 Task: Add Attachment from computer to Card Card0000000053 in Board Board0000000014 in Workspace WS0000000005 in Trello. Add Cover Purple to Card Card0000000053 in Board Board0000000014 in Workspace WS0000000005 in Trello. Add "Move Card To …" Button titled Button0000000053 to "top" of the list "To Do" to Card Card0000000053 in Board Board0000000014 in Workspace WS0000000005 in Trello. Add Description DS0000000053 to Card Card0000000053 in Board Board0000000014 in Workspace WS0000000005 in Trello. Add Comment CM0000000053 to Card Card0000000053 in Board Board0000000014 in Workspace WS0000000005 in Trello
Action: Mouse moved to (115, 372)
Screenshot: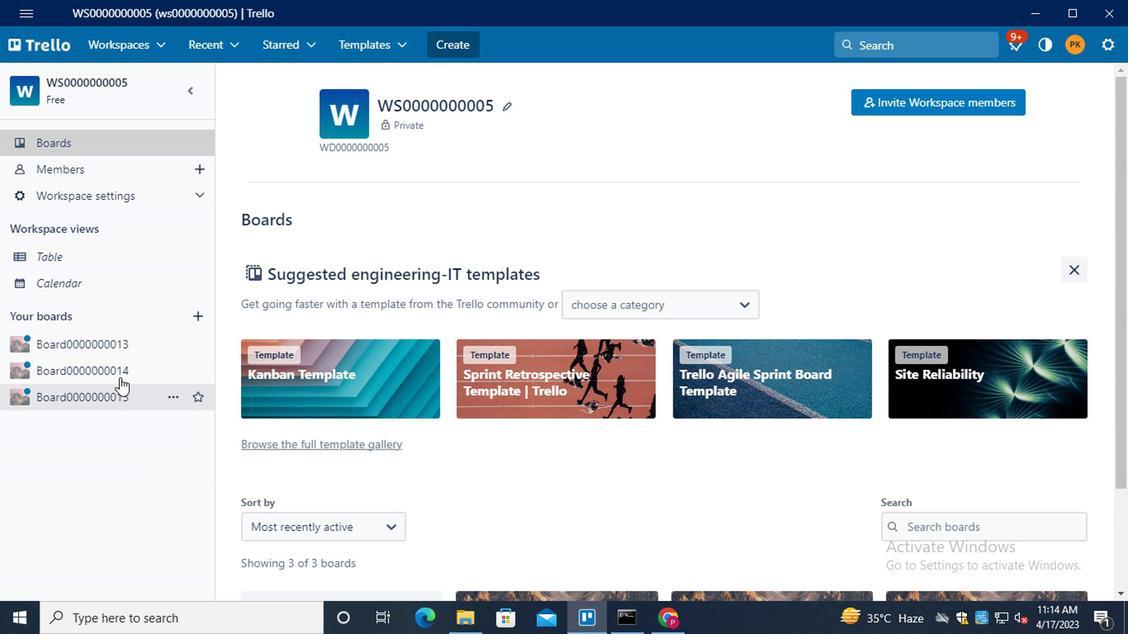 
Action: Mouse pressed left at (115, 372)
Screenshot: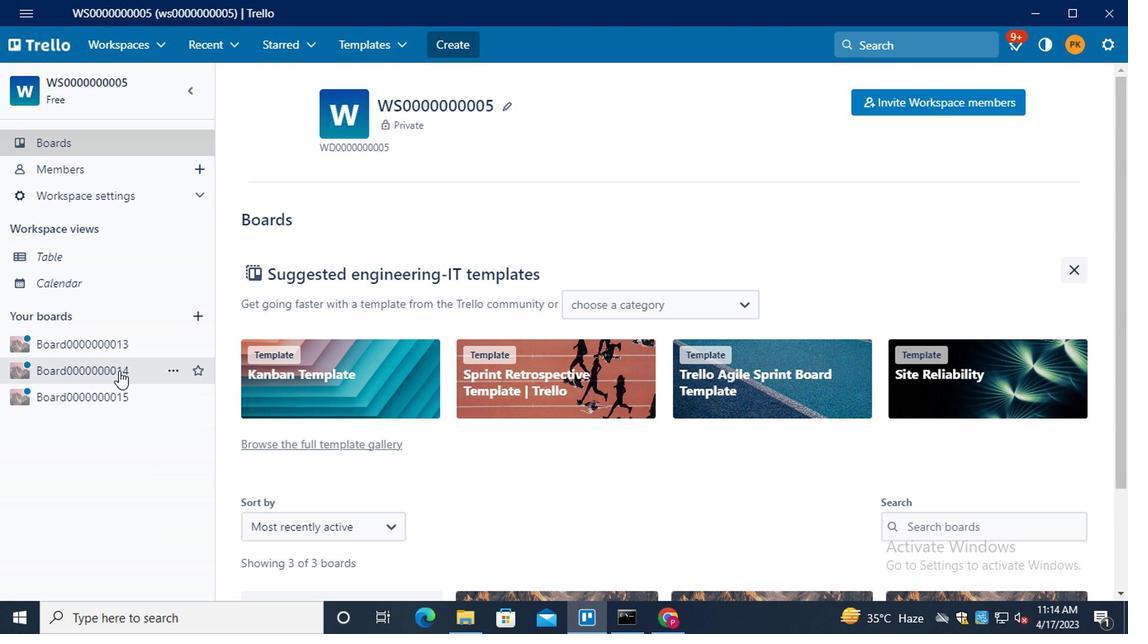 
Action: Mouse moved to (321, 175)
Screenshot: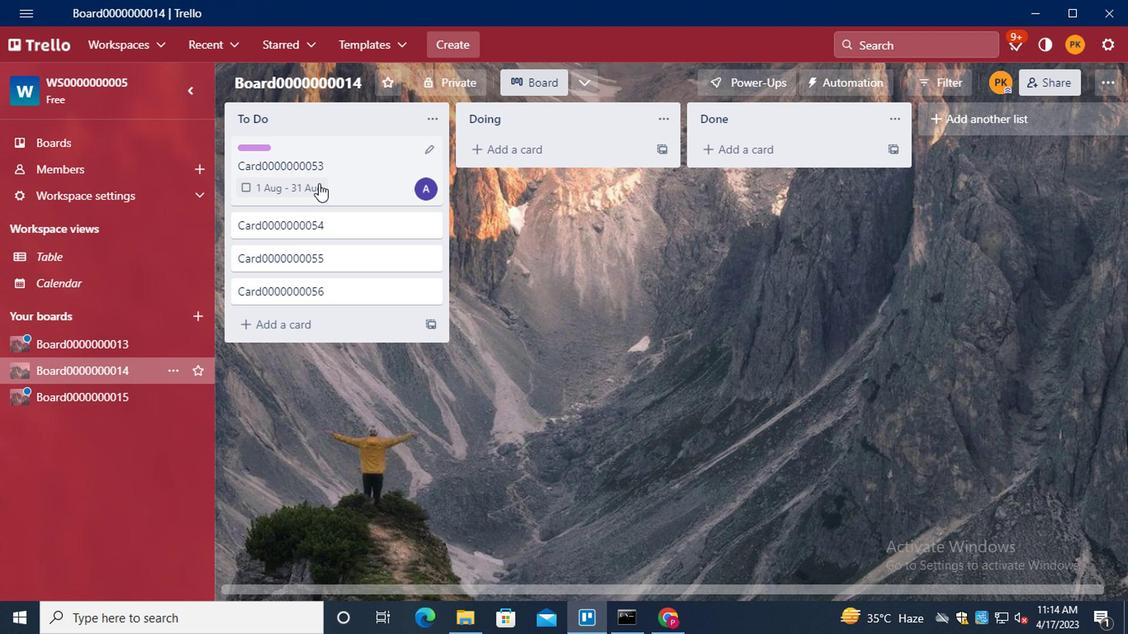 
Action: Mouse pressed left at (321, 175)
Screenshot: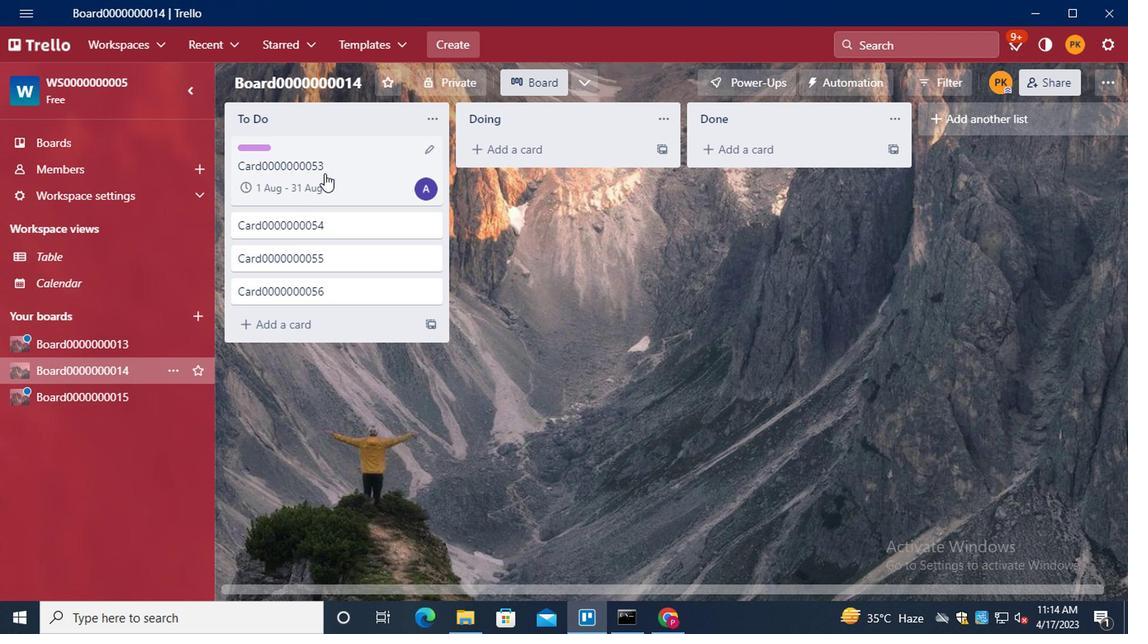 
Action: Mouse moved to (792, 292)
Screenshot: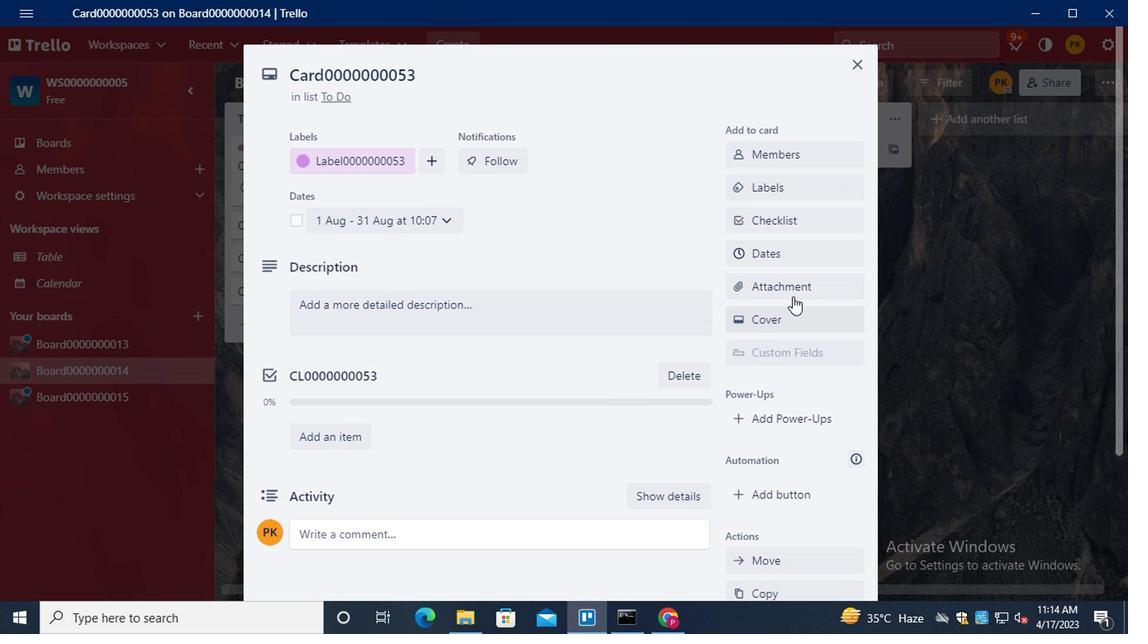 
Action: Mouse pressed left at (792, 292)
Screenshot: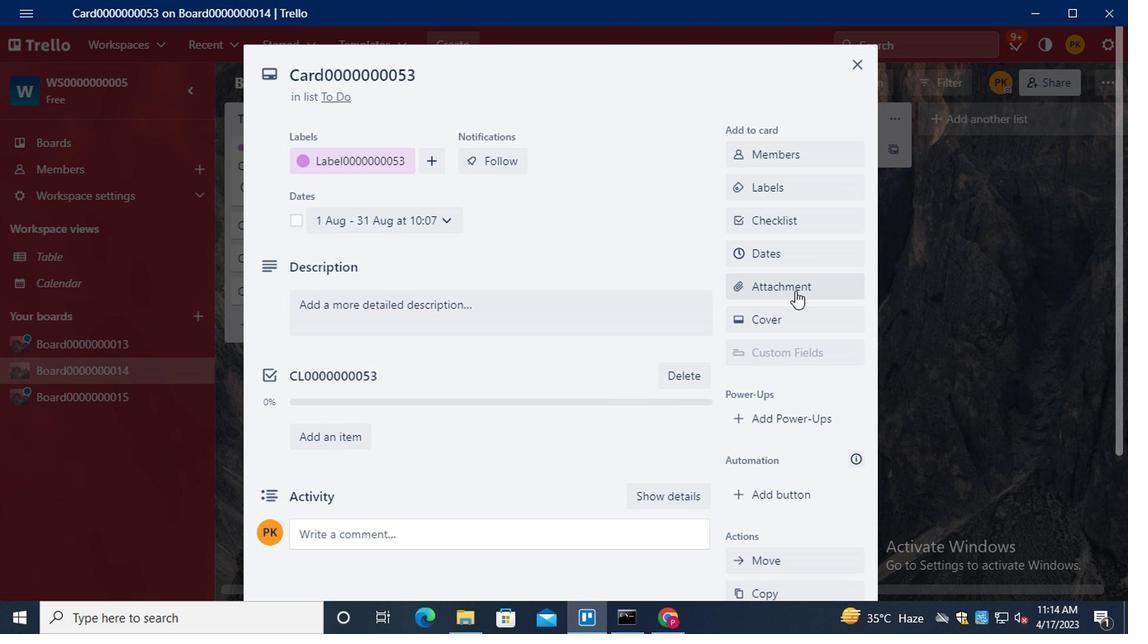 
Action: Mouse moved to (785, 149)
Screenshot: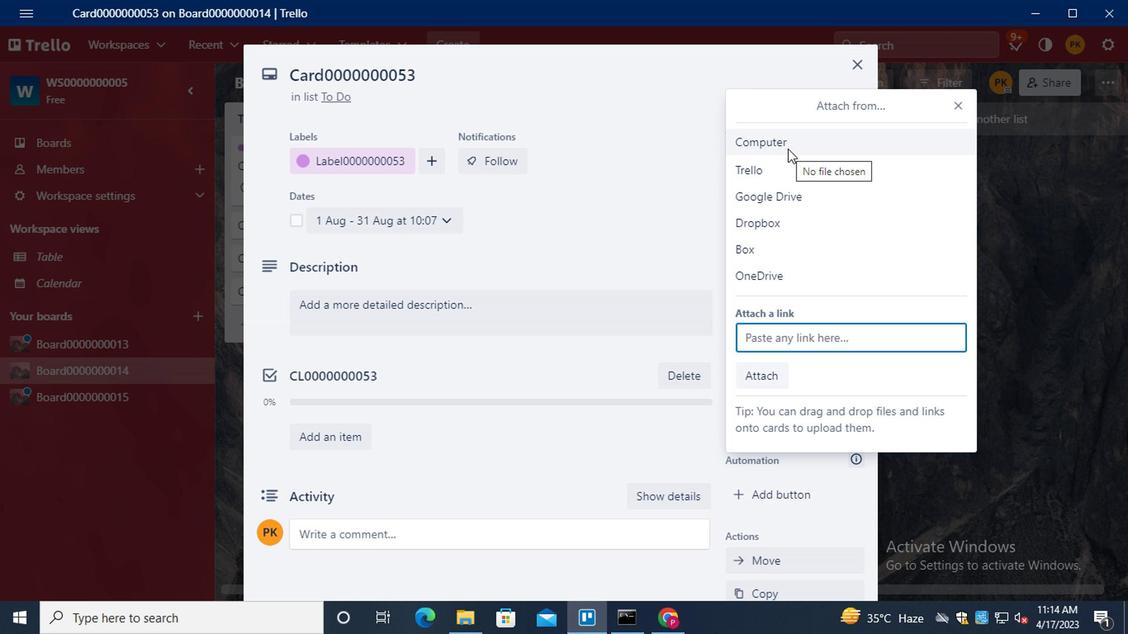 
Action: Mouse pressed left at (785, 149)
Screenshot: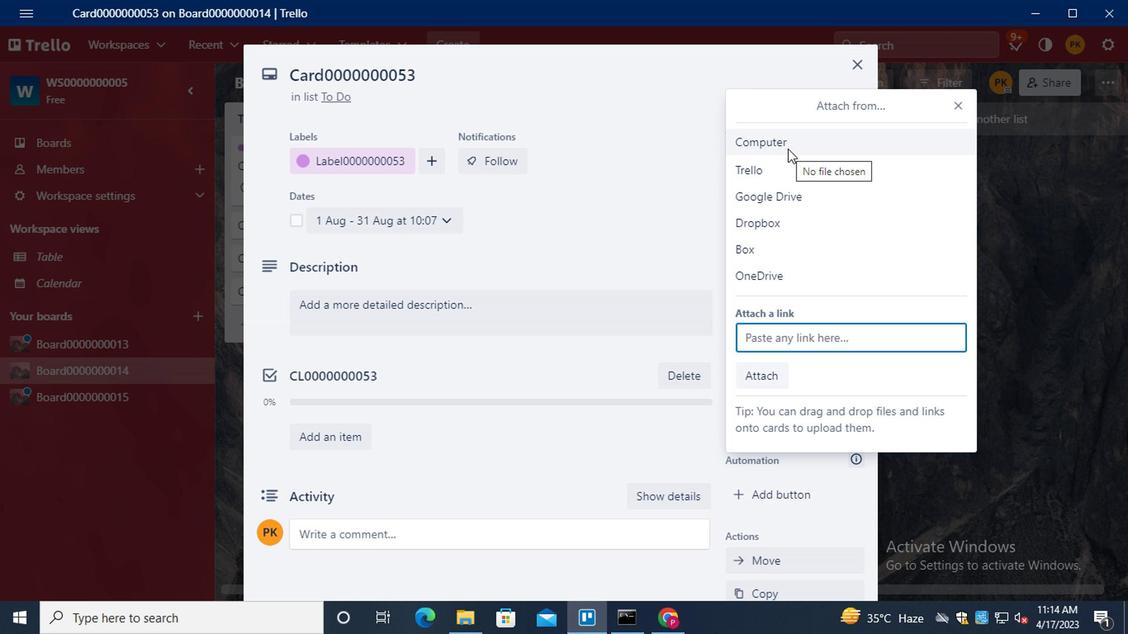 
Action: Mouse moved to (330, 130)
Screenshot: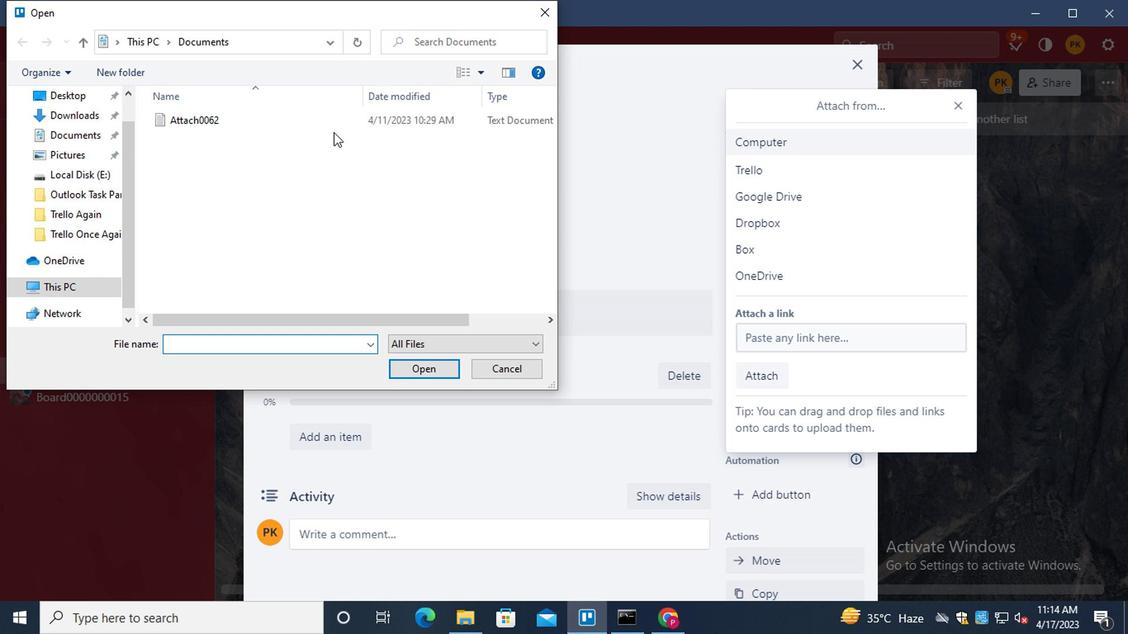 
Action: Mouse pressed left at (330, 130)
Screenshot: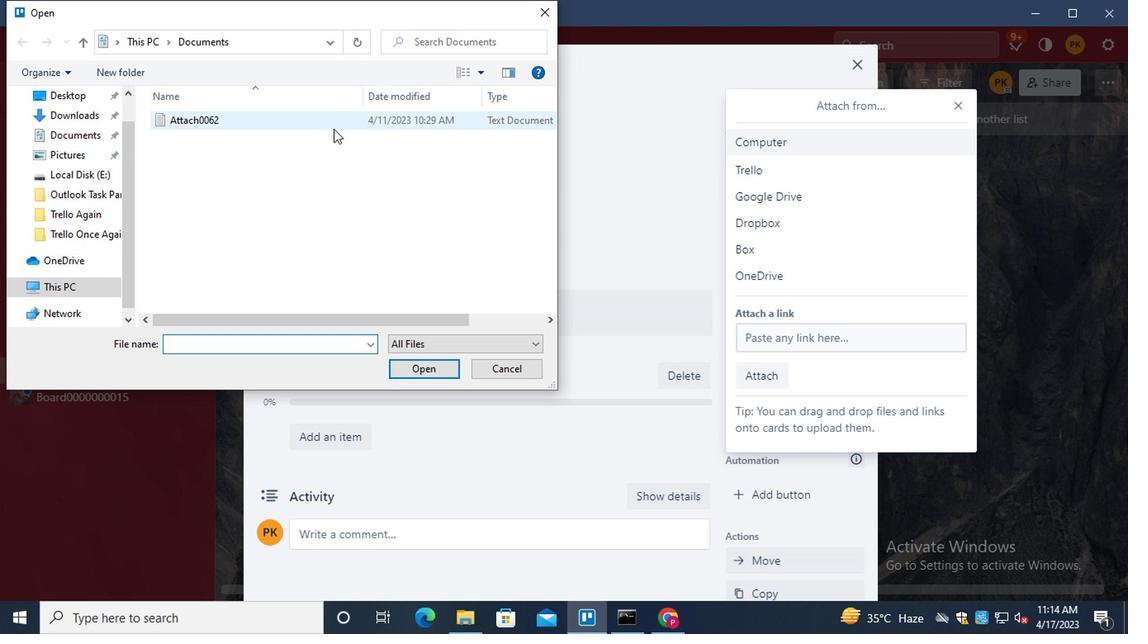 
Action: Mouse moved to (406, 374)
Screenshot: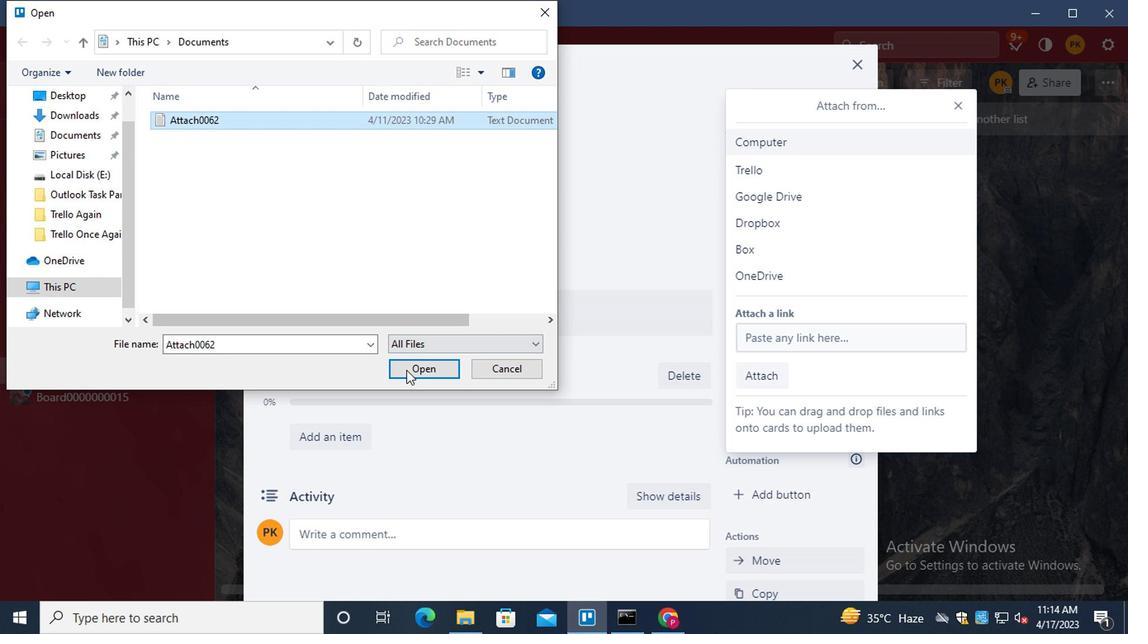 
Action: Mouse pressed left at (406, 374)
Screenshot: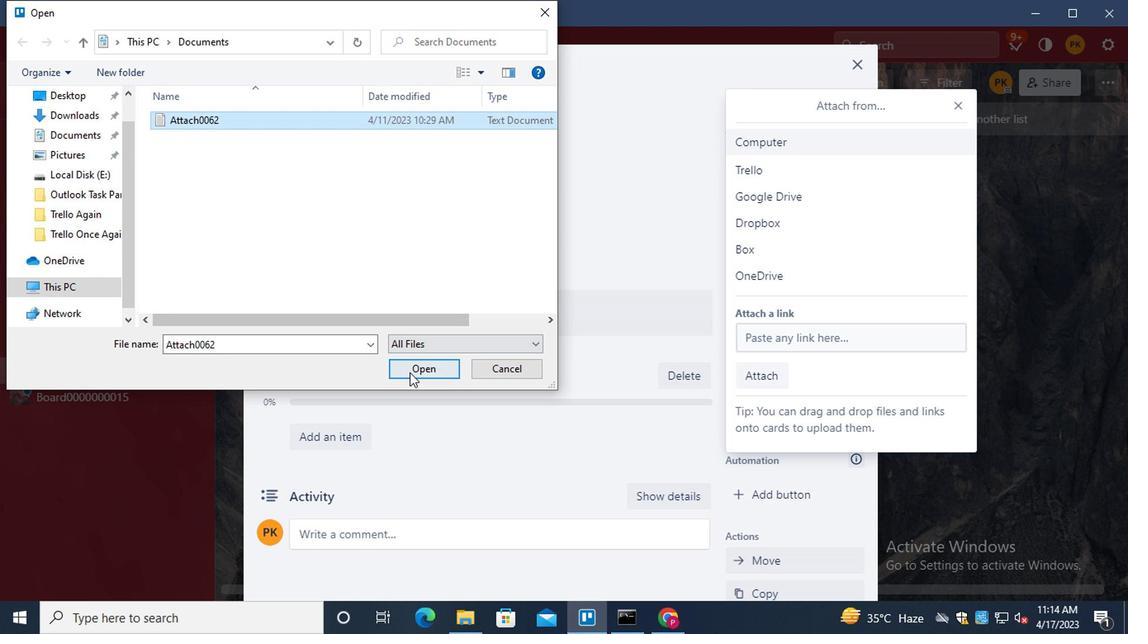 
Action: Mouse moved to (782, 317)
Screenshot: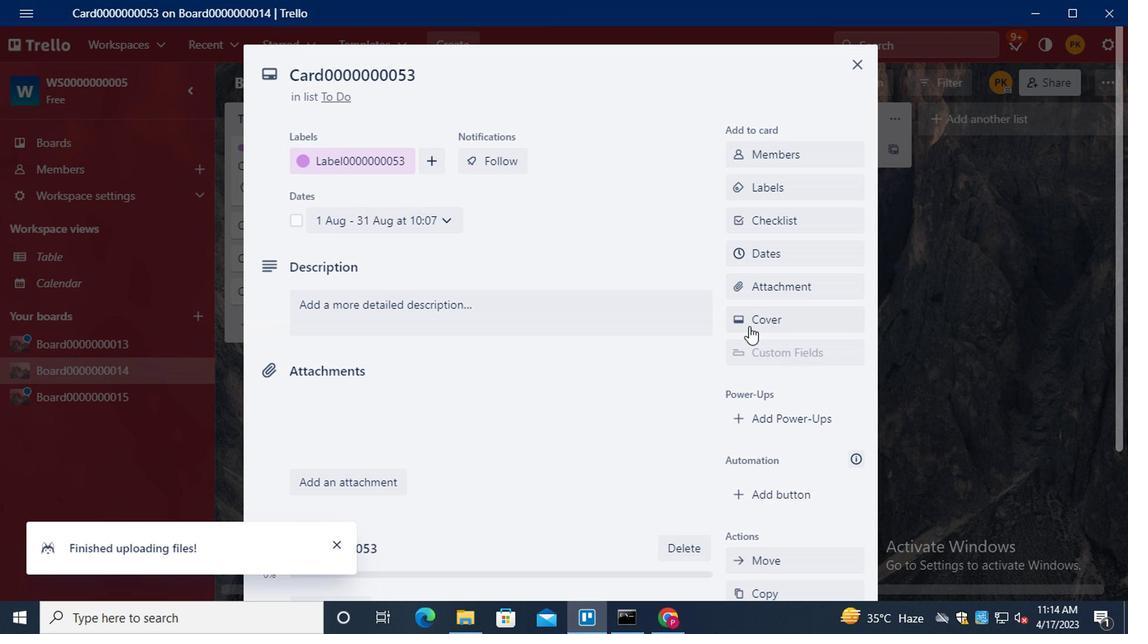 
Action: Mouse pressed left at (782, 317)
Screenshot: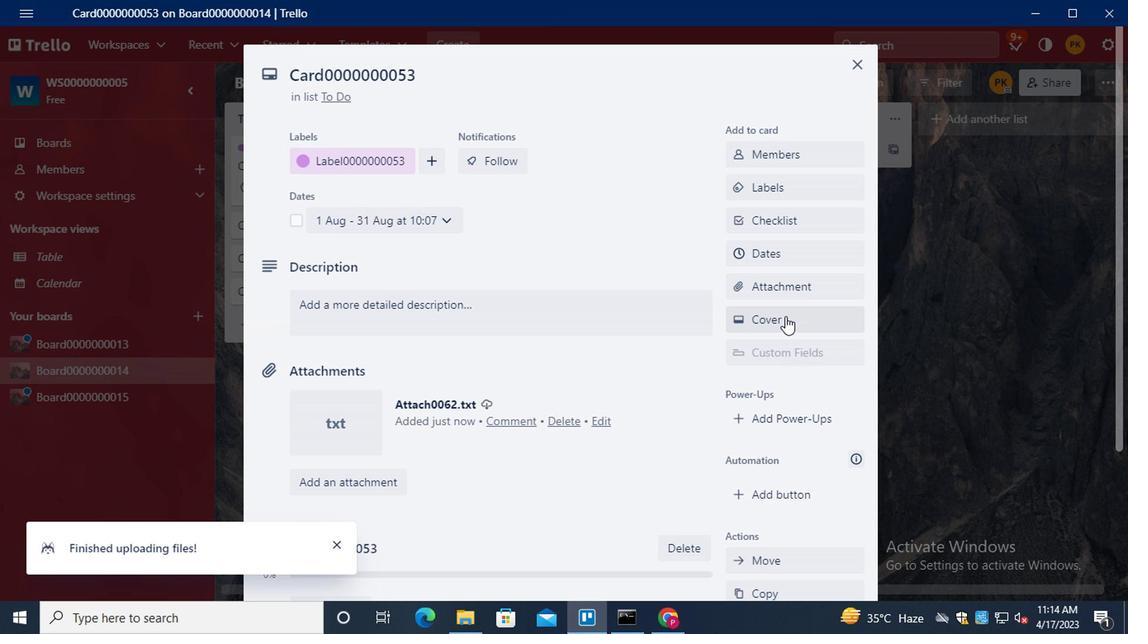 
Action: Mouse moved to (936, 274)
Screenshot: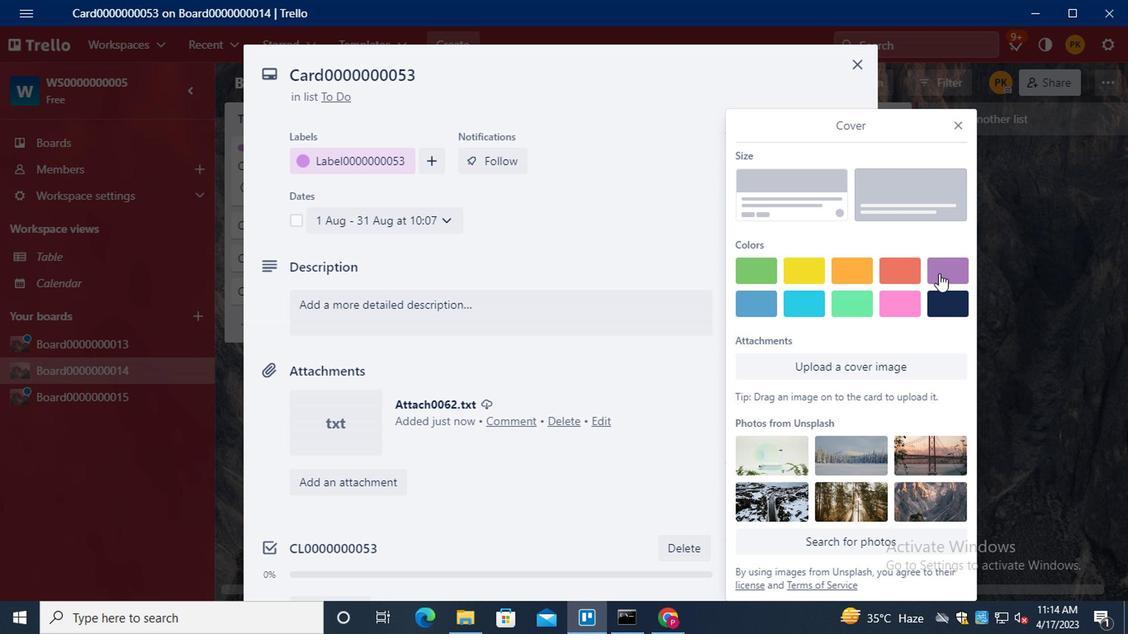 
Action: Mouse pressed left at (936, 274)
Screenshot: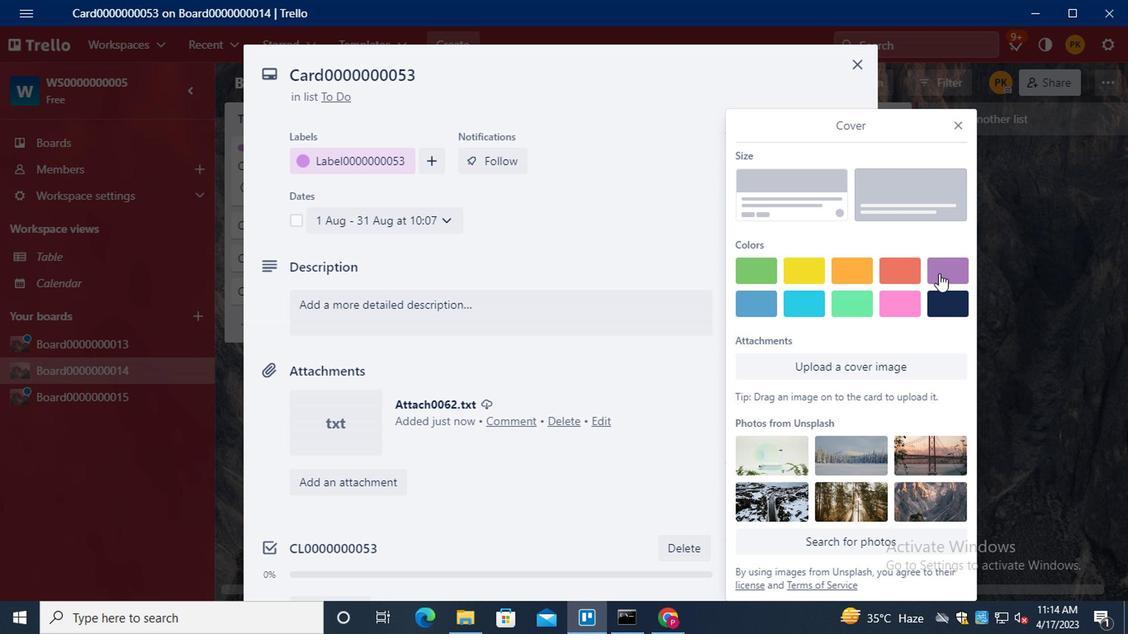 
Action: Mouse moved to (953, 92)
Screenshot: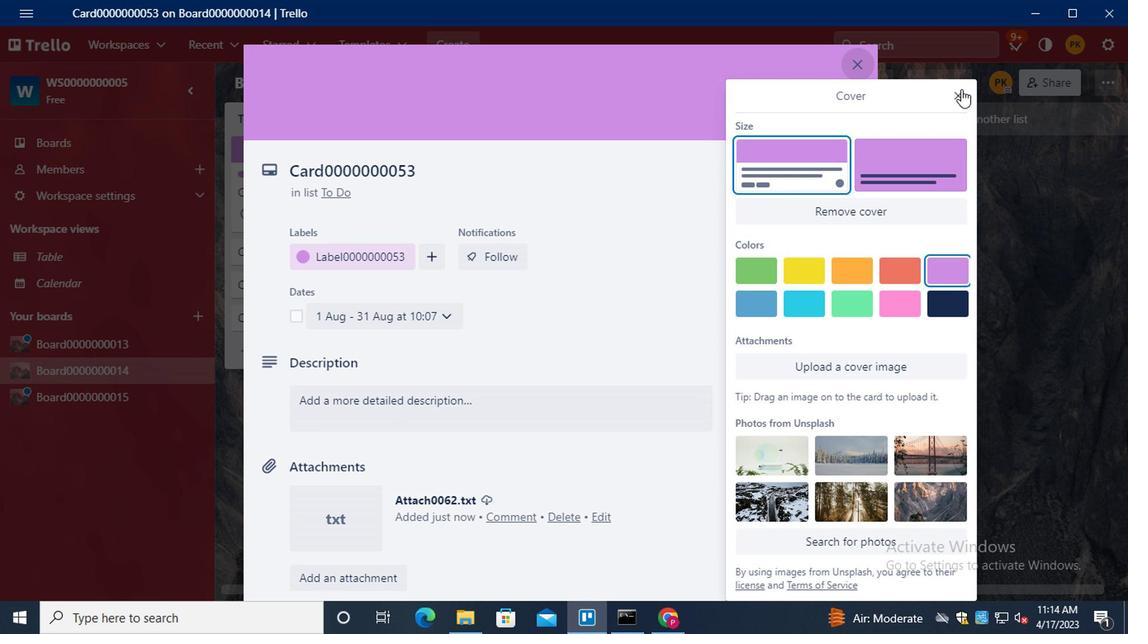 
Action: Mouse pressed left at (953, 92)
Screenshot: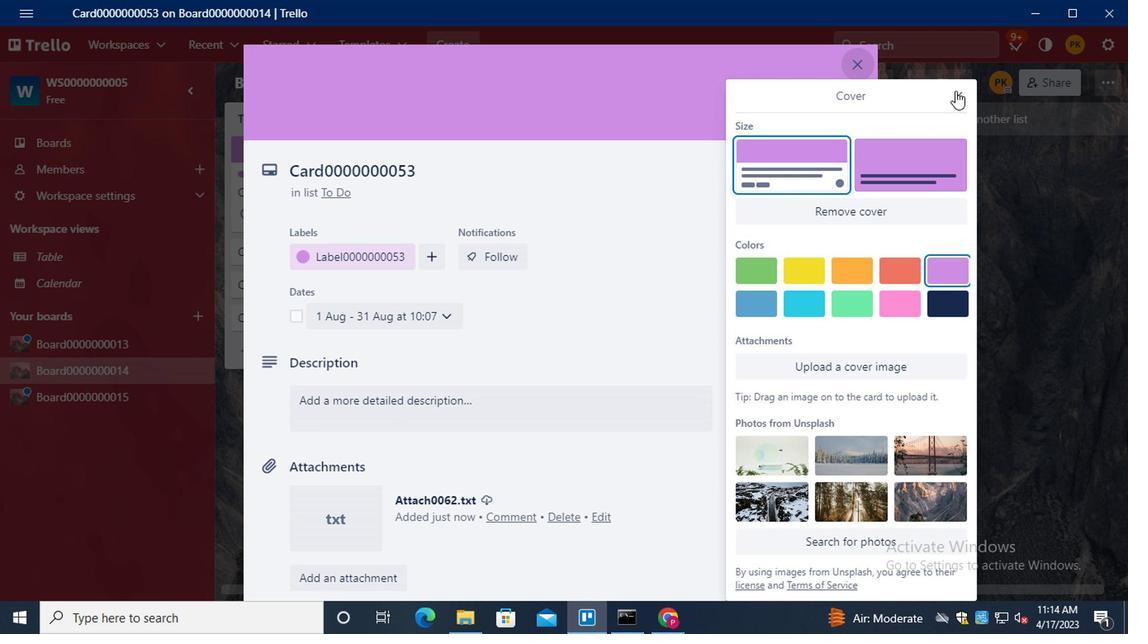 
Action: Mouse moved to (772, 371)
Screenshot: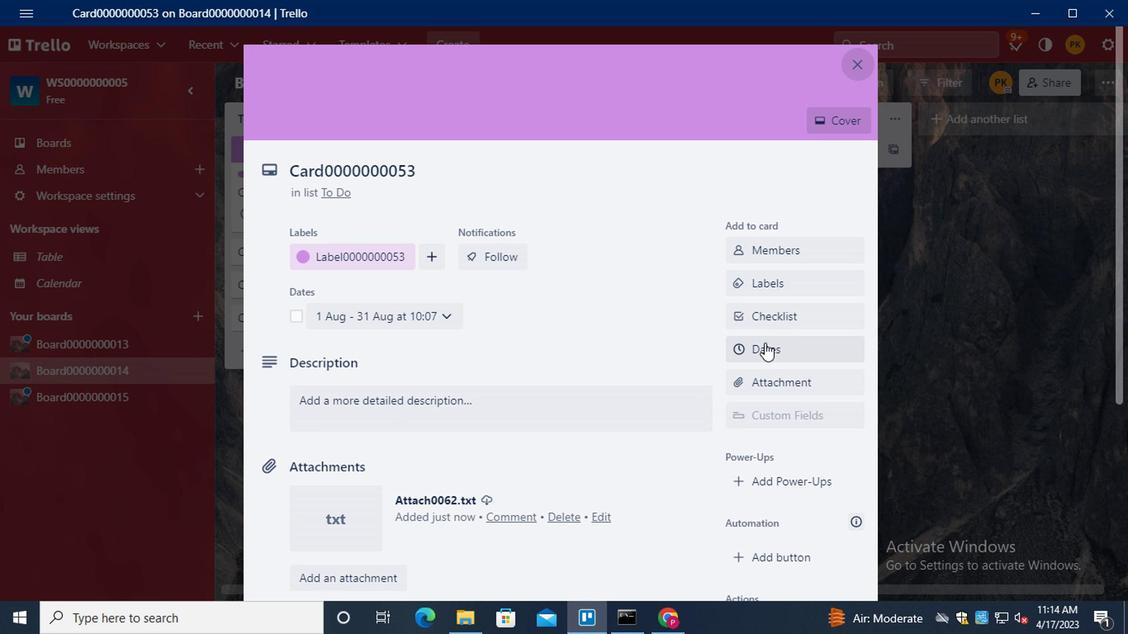 
Action: Mouse scrolled (772, 371) with delta (0, 0)
Screenshot: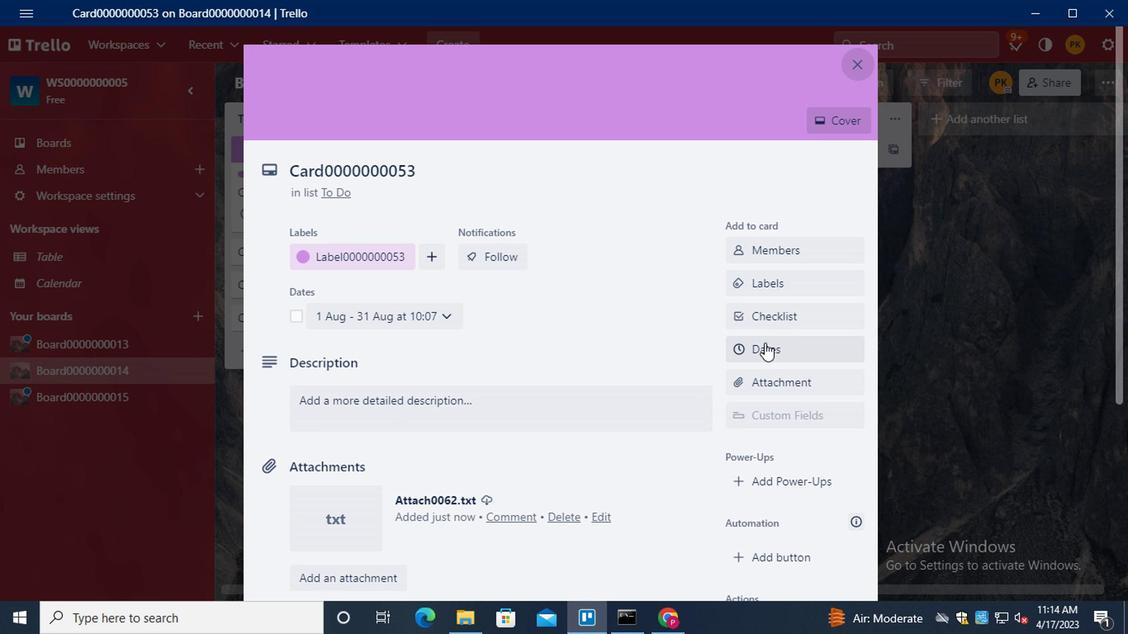 
Action: Mouse moved to (775, 378)
Screenshot: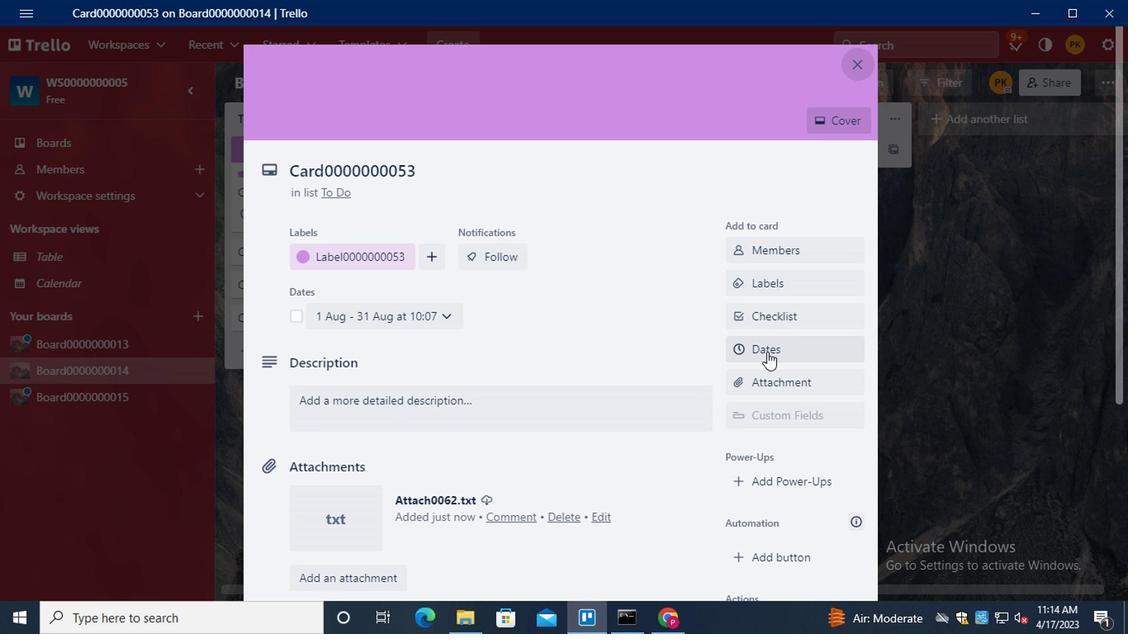 
Action: Mouse scrolled (775, 377) with delta (0, 0)
Screenshot: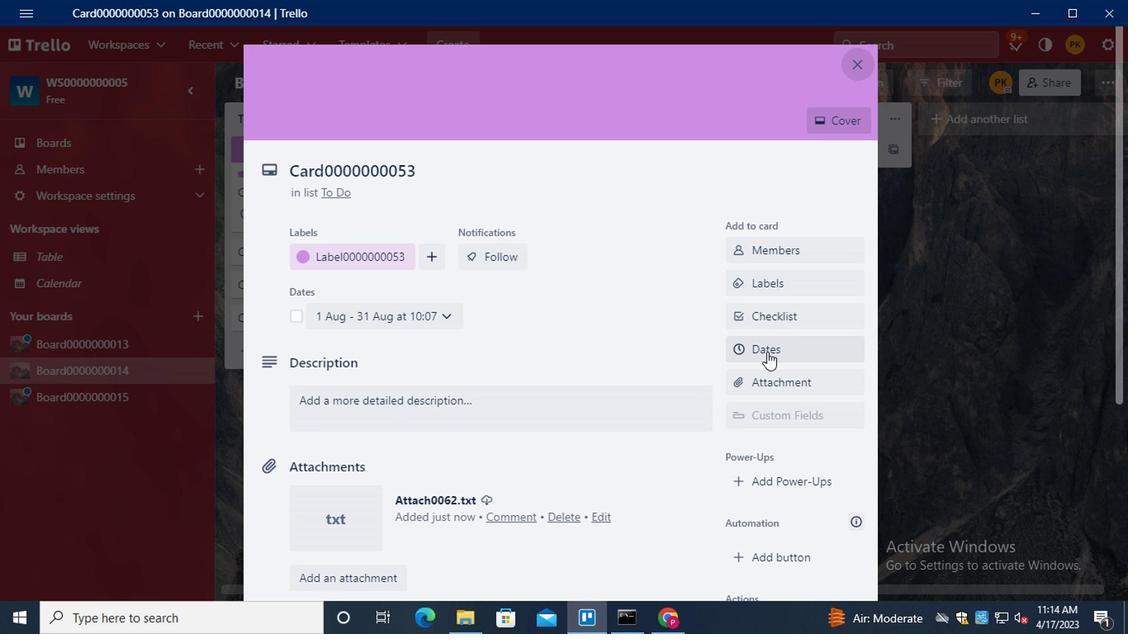 
Action: Mouse scrolled (775, 377) with delta (0, 0)
Screenshot: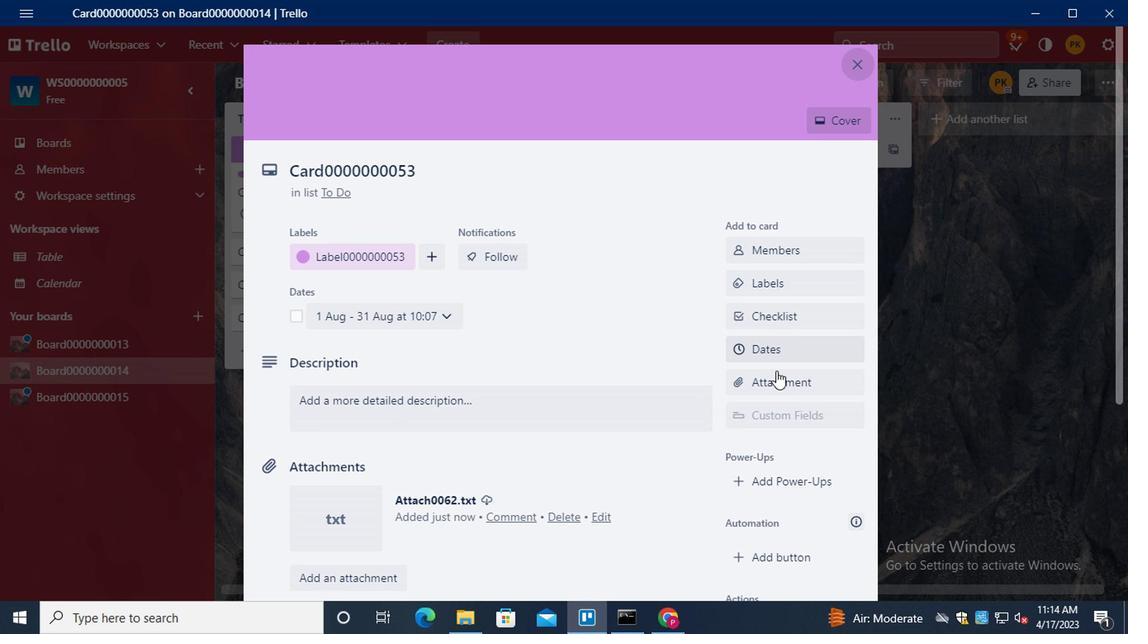 
Action: Mouse moved to (802, 321)
Screenshot: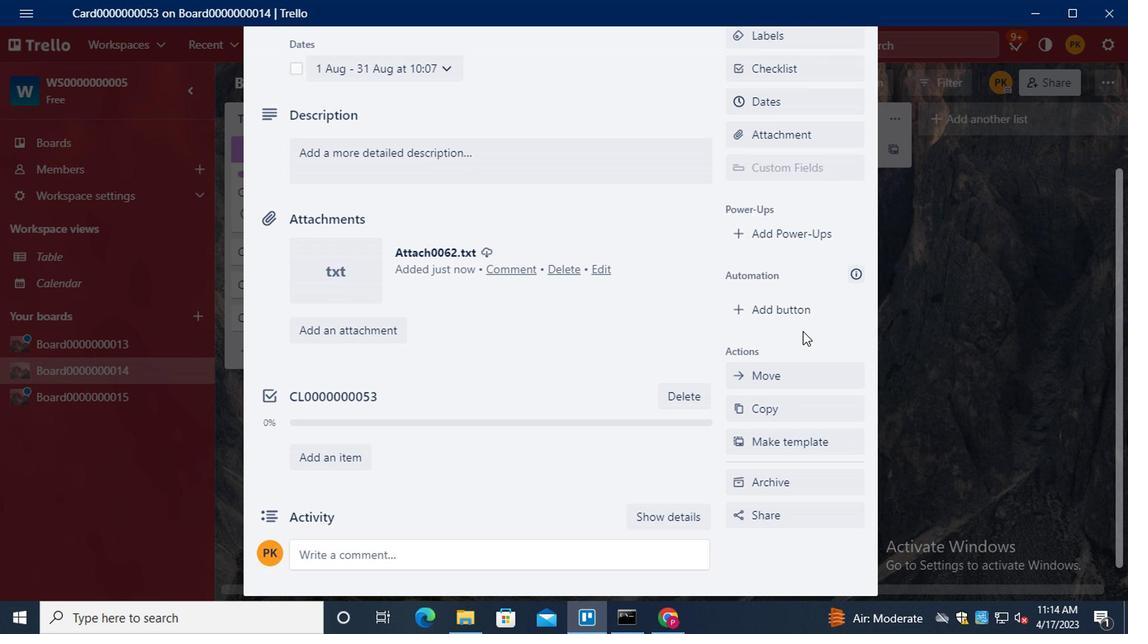
Action: Mouse pressed left at (802, 321)
Screenshot: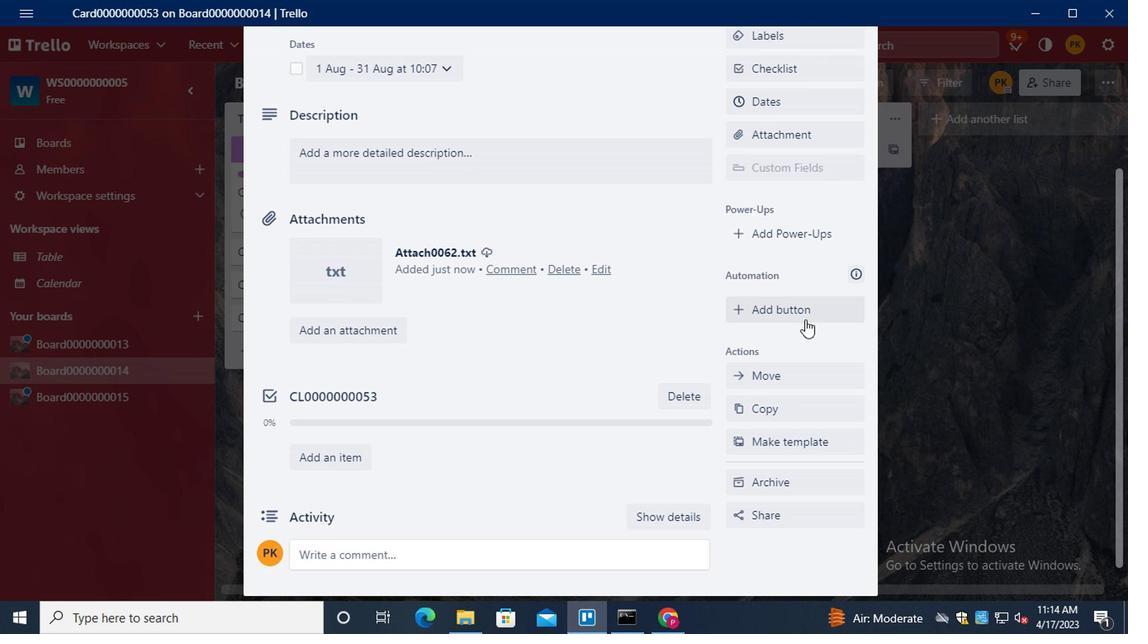 
Action: Mouse moved to (830, 162)
Screenshot: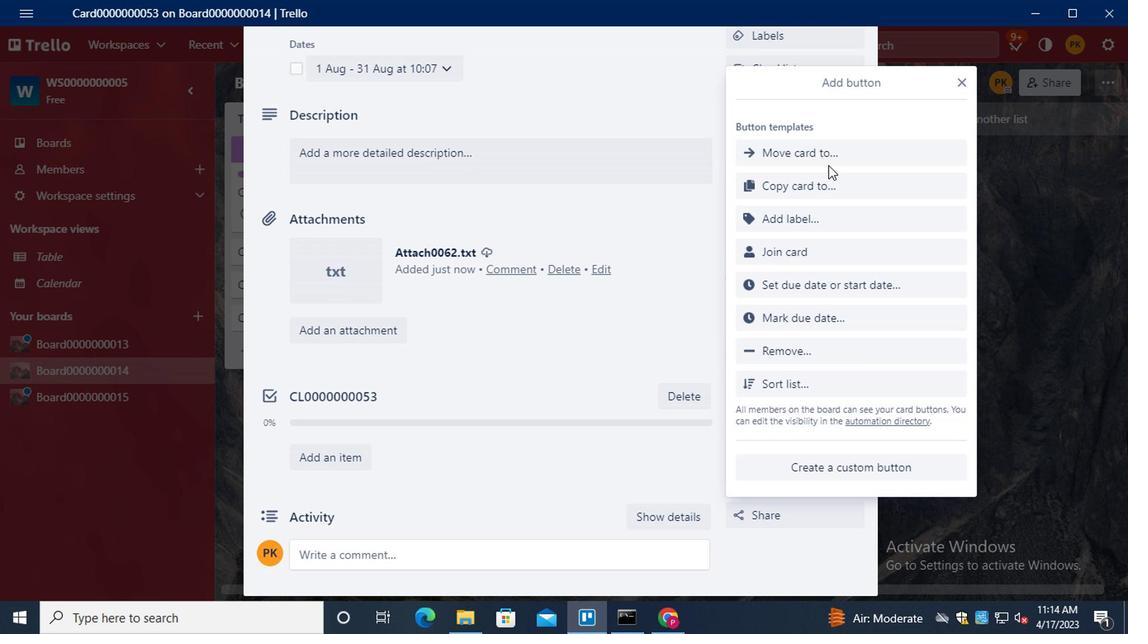 
Action: Mouse pressed left at (830, 162)
Screenshot: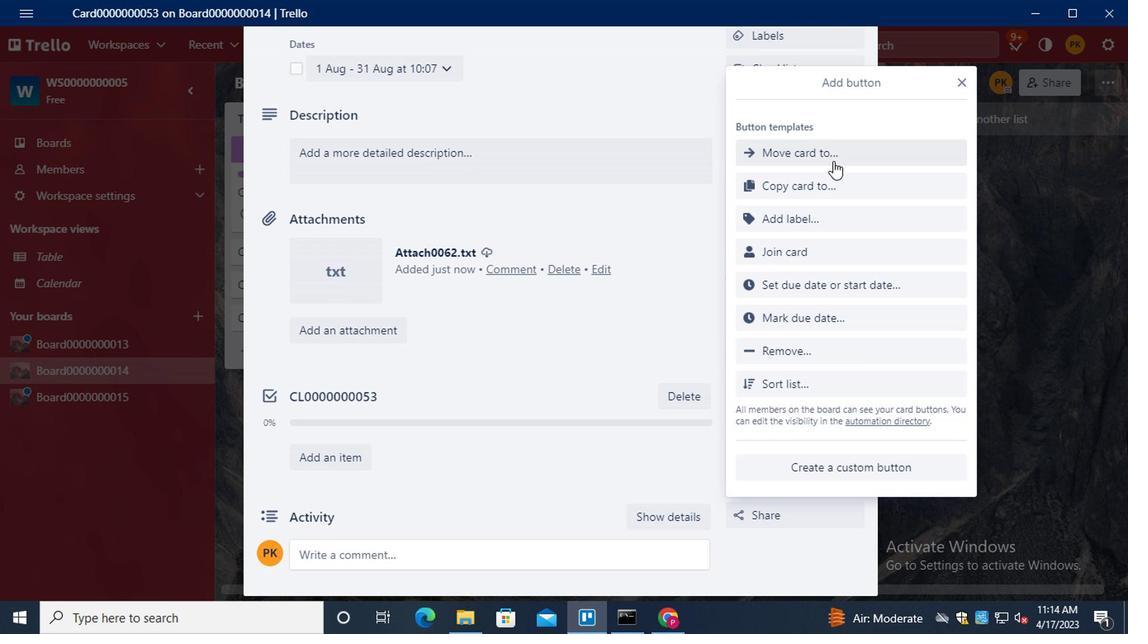 
Action: Mouse moved to (830, 162)
Screenshot: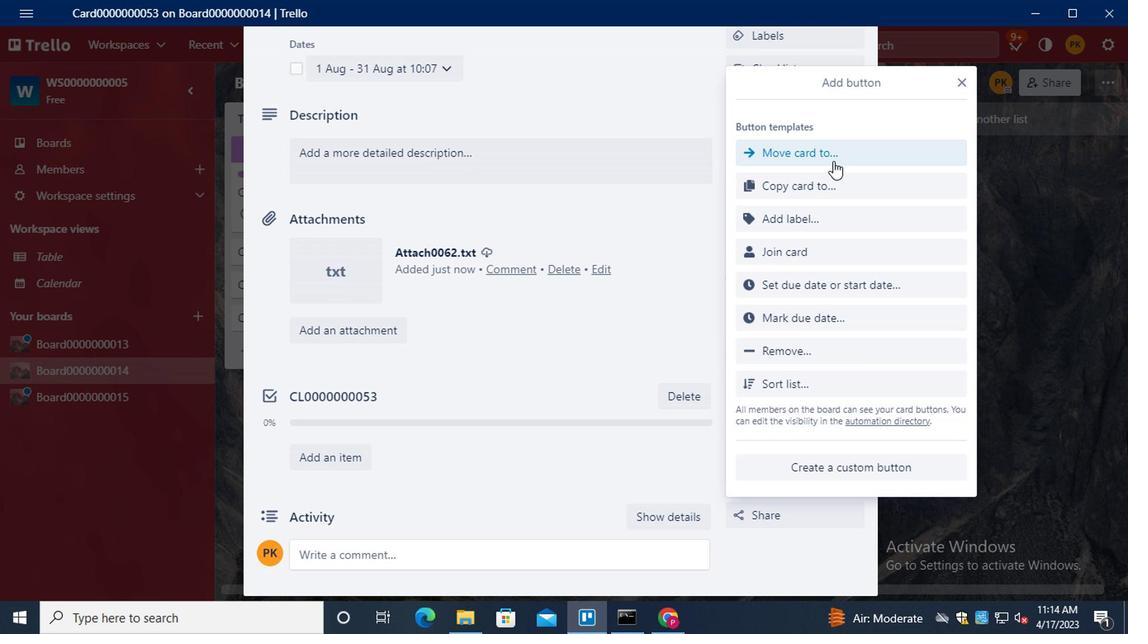
Action: Key pressed <Key.shift>BUTTON0000000053
Screenshot: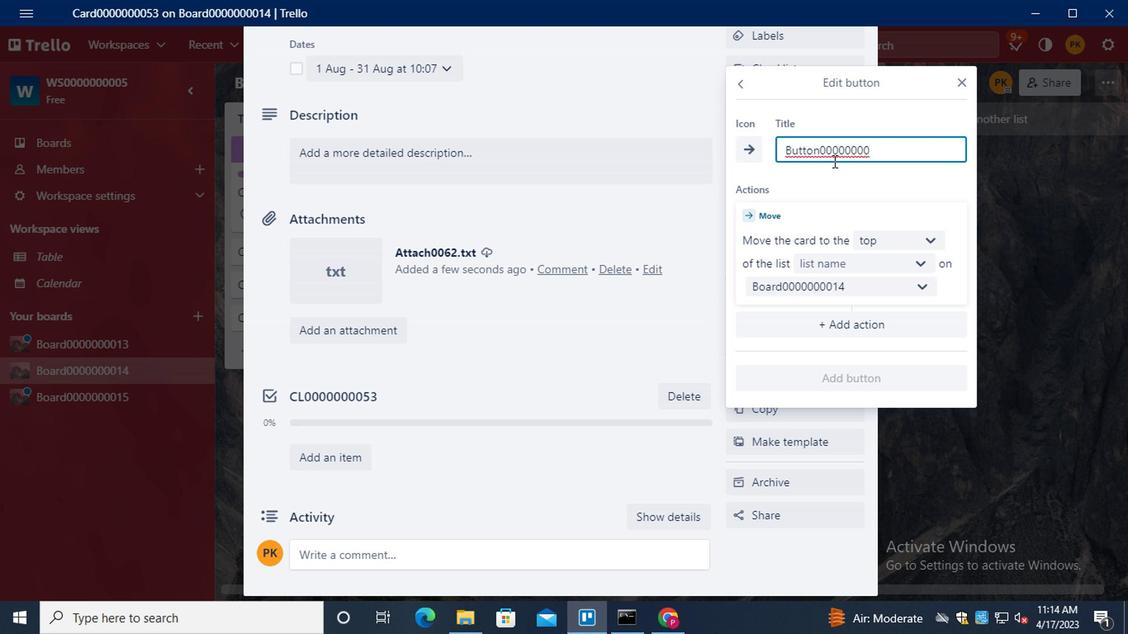 
Action: Mouse moved to (858, 266)
Screenshot: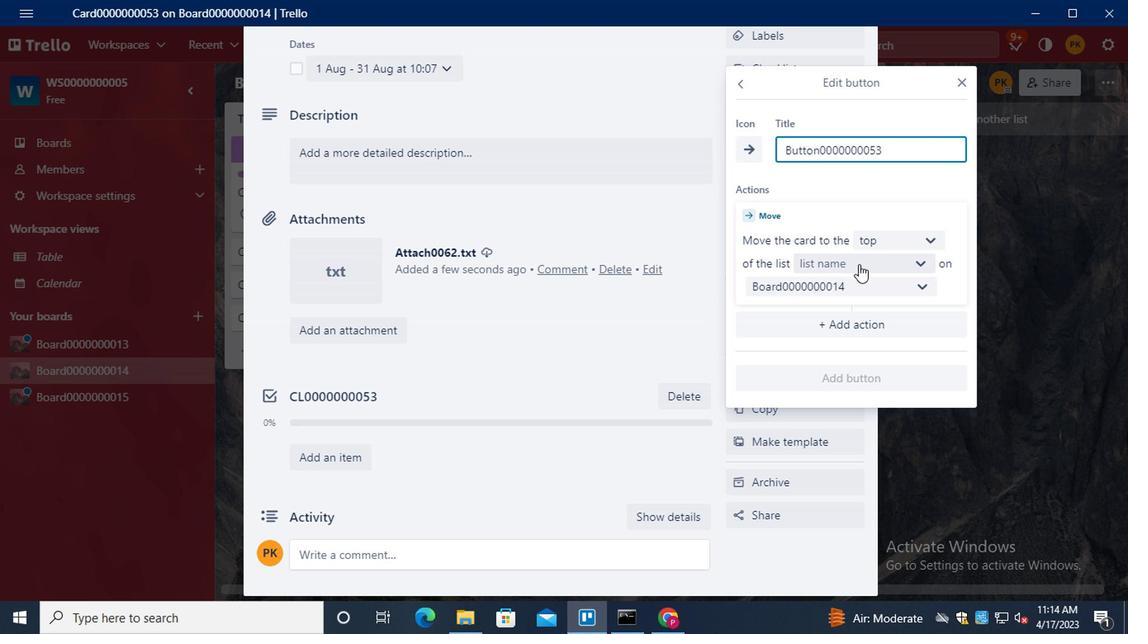
Action: Mouse pressed left at (858, 266)
Screenshot: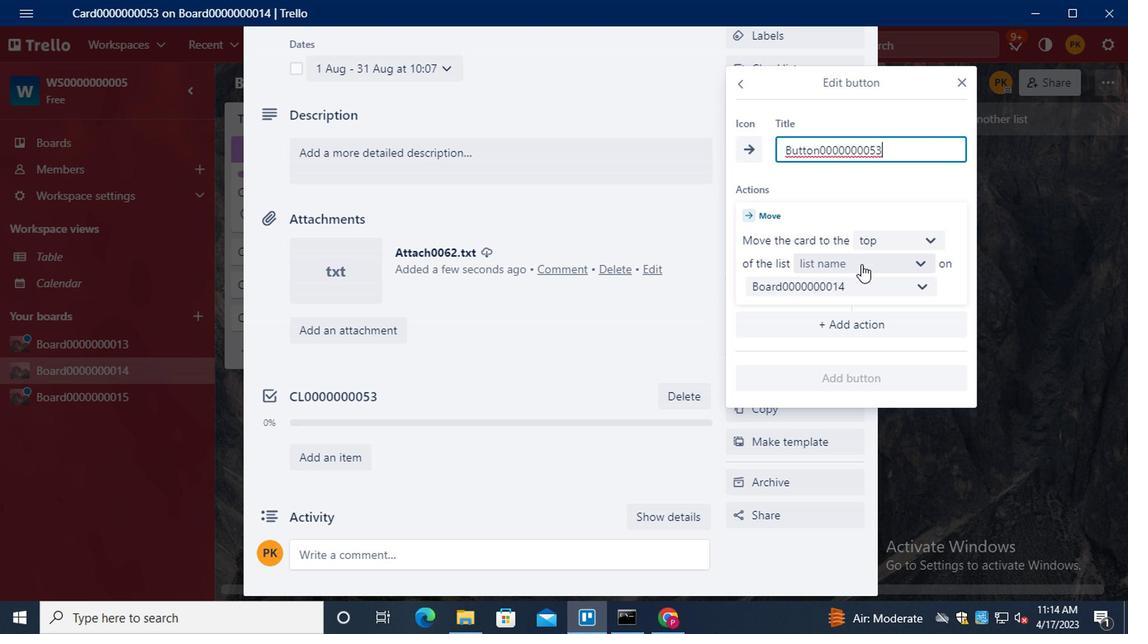 
Action: Mouse moved to (864, 298)
Screenshot: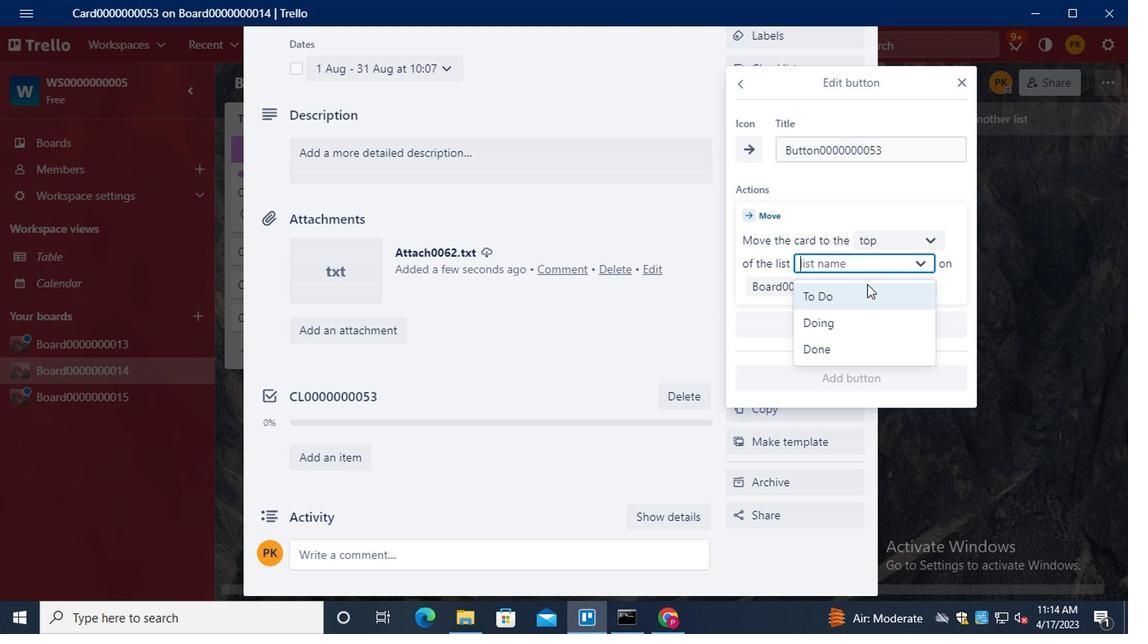 
Action: Mouse pressed left at (864, 298)
Screenshot: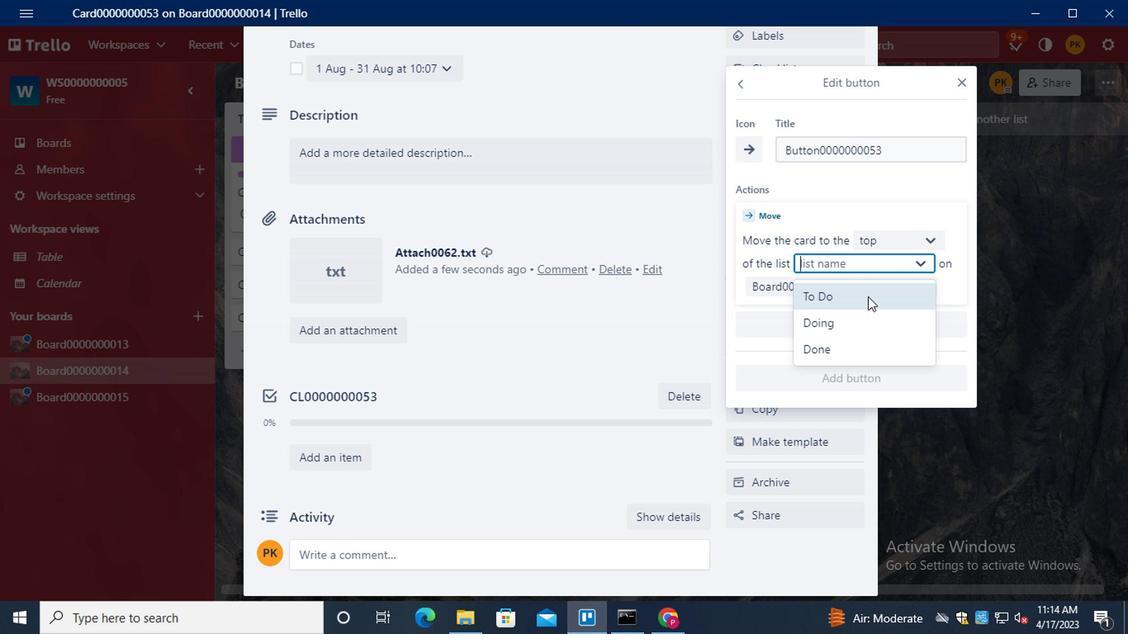
Action: Mouse moved to (859, 381)
Screenshot: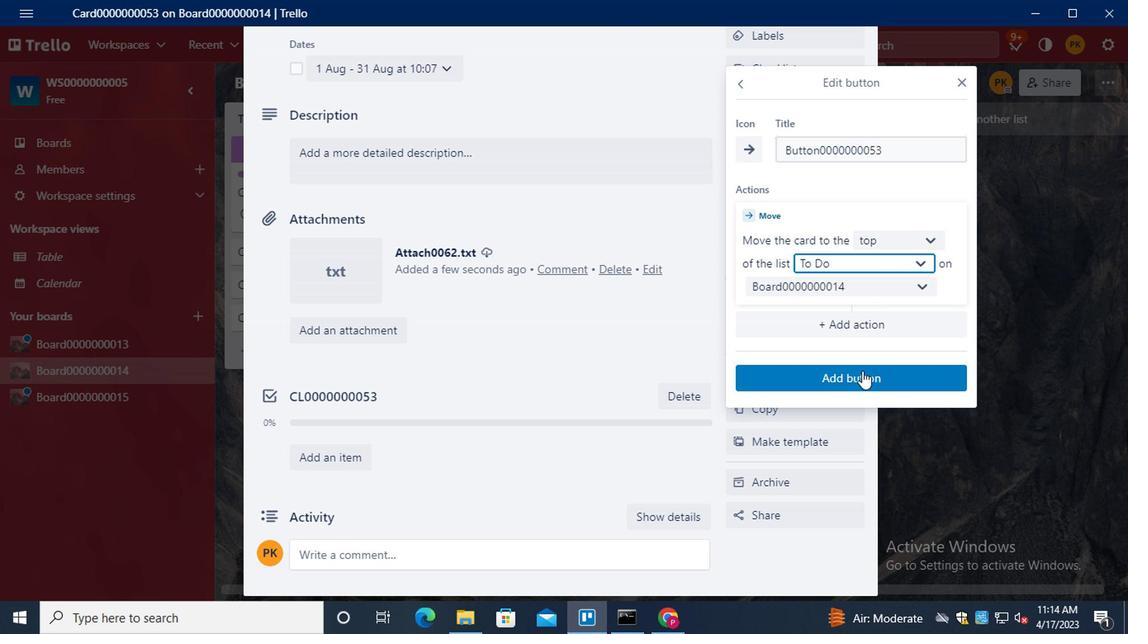 
Action: Mouse pressed left at (859, 381)
Screenshot: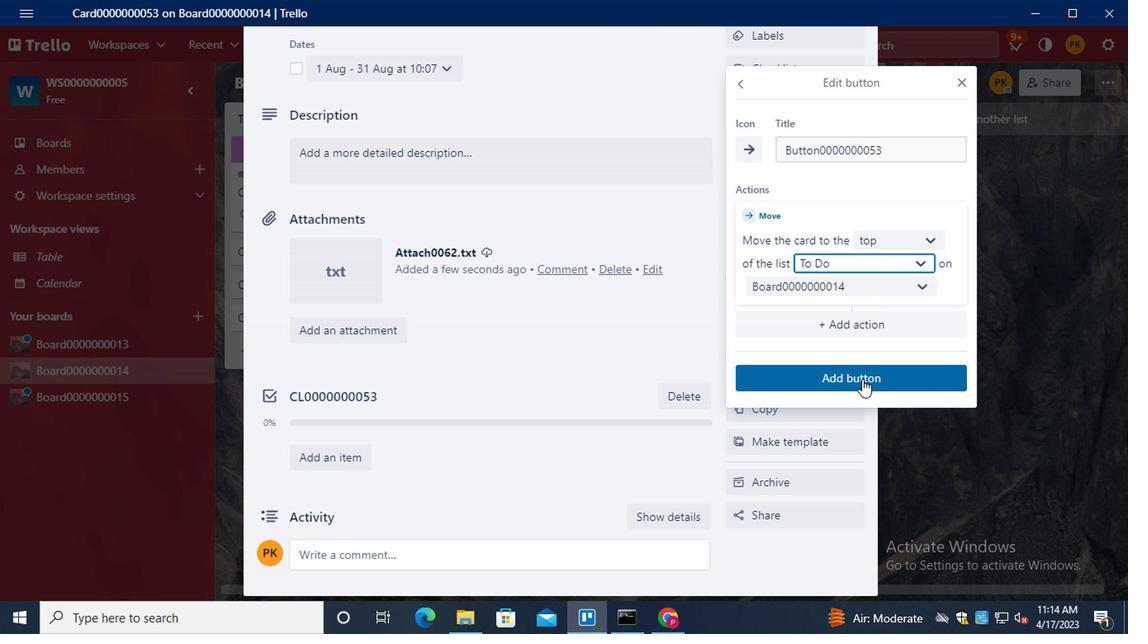 
Action: Mouse moved to (459, 176)
Screenshot: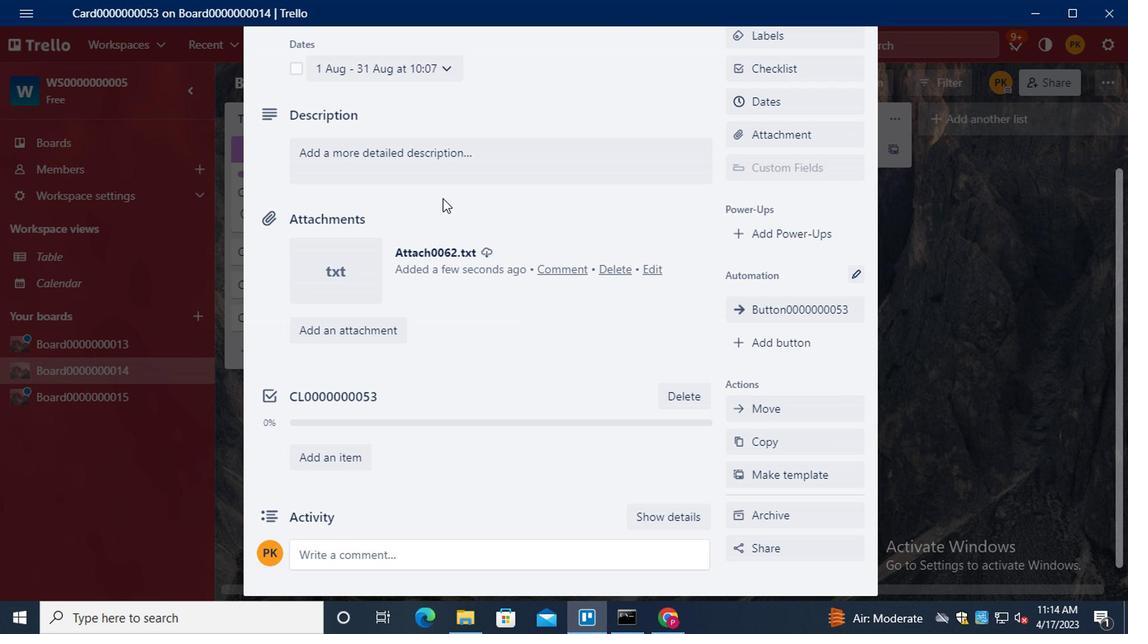 
Action: Mouse pressed left at (459, 176)
Screenshot: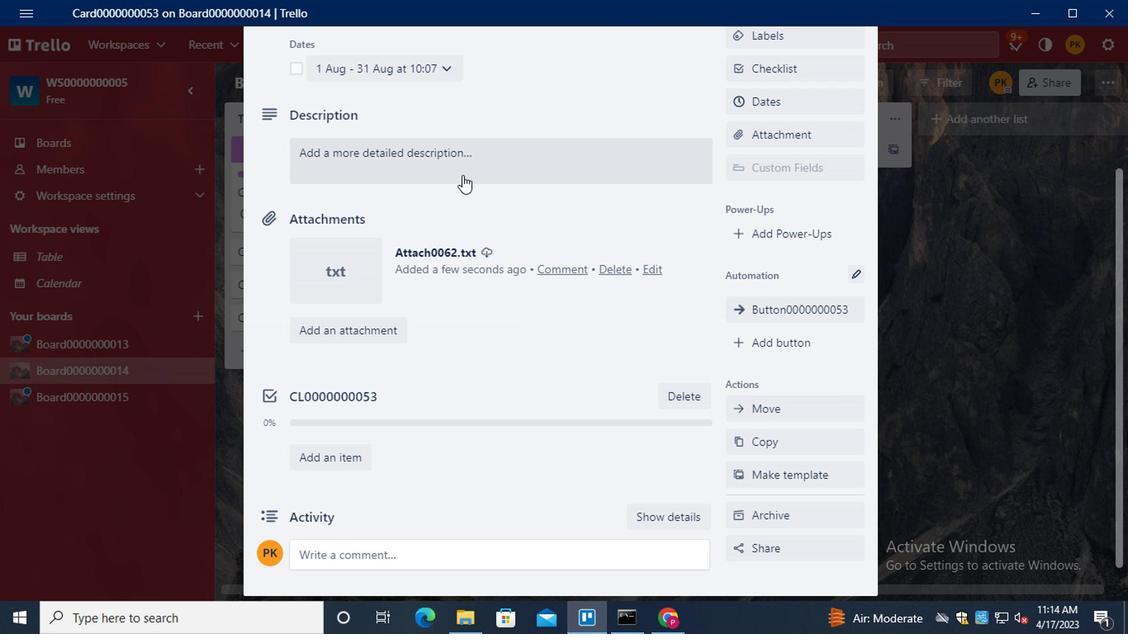 
Action: Key pressed <Key.shift>DS0000000053
Screenshot: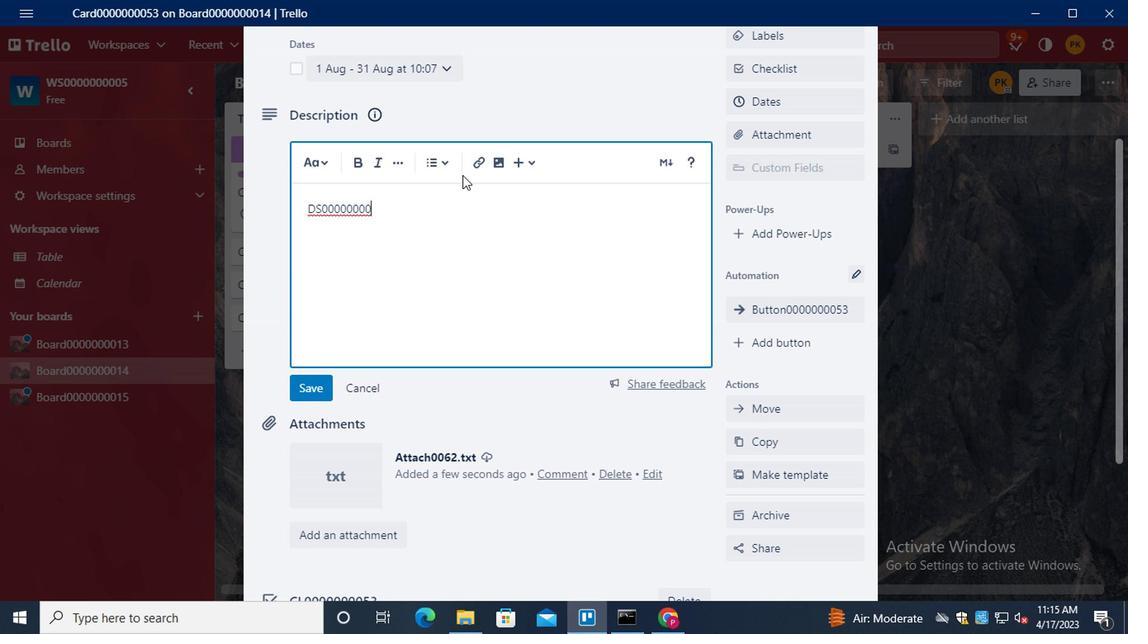 
Action: Mouse moved to (311, 390)
Screenshot: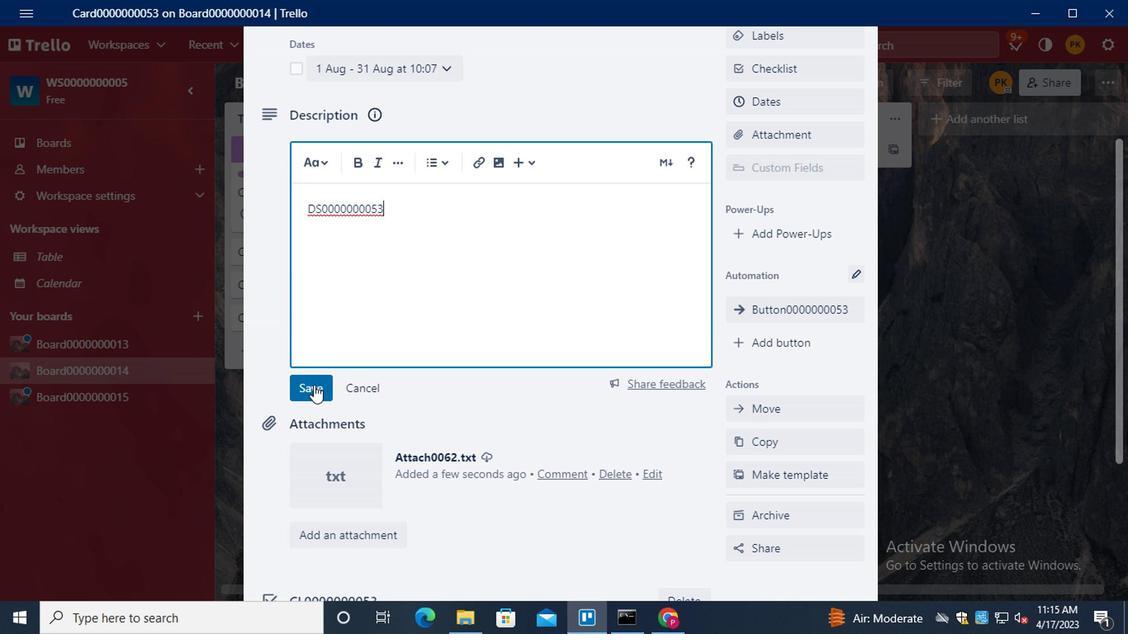 
Action: Mouse pressed left at (311, 390)
Screenshot: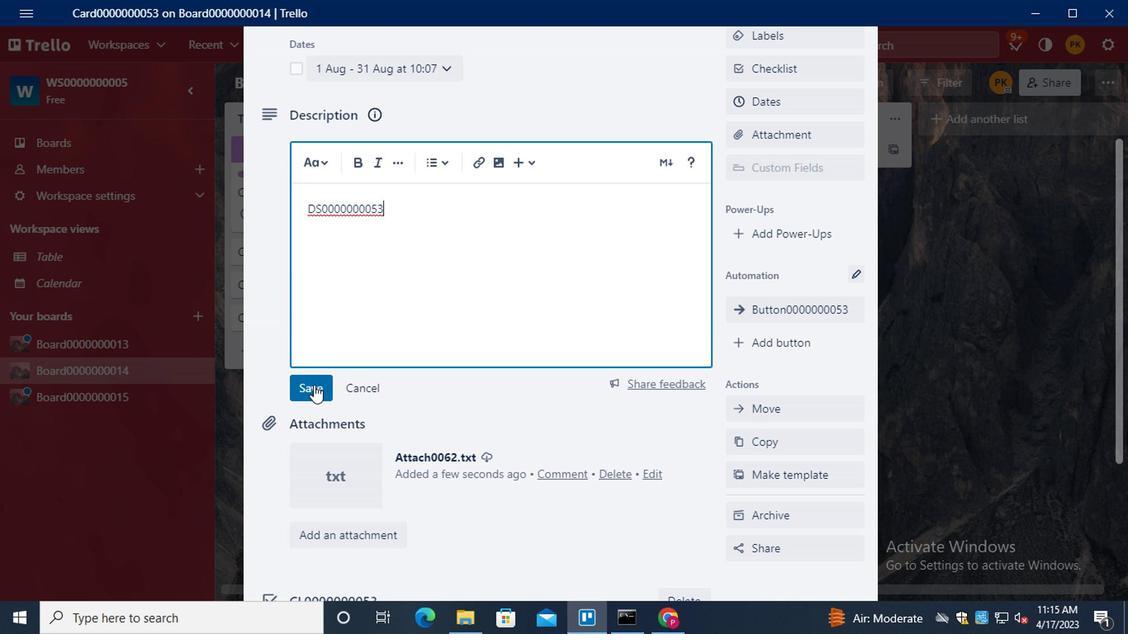 
Action: Mouse moved to (389, 389)
Screenshot: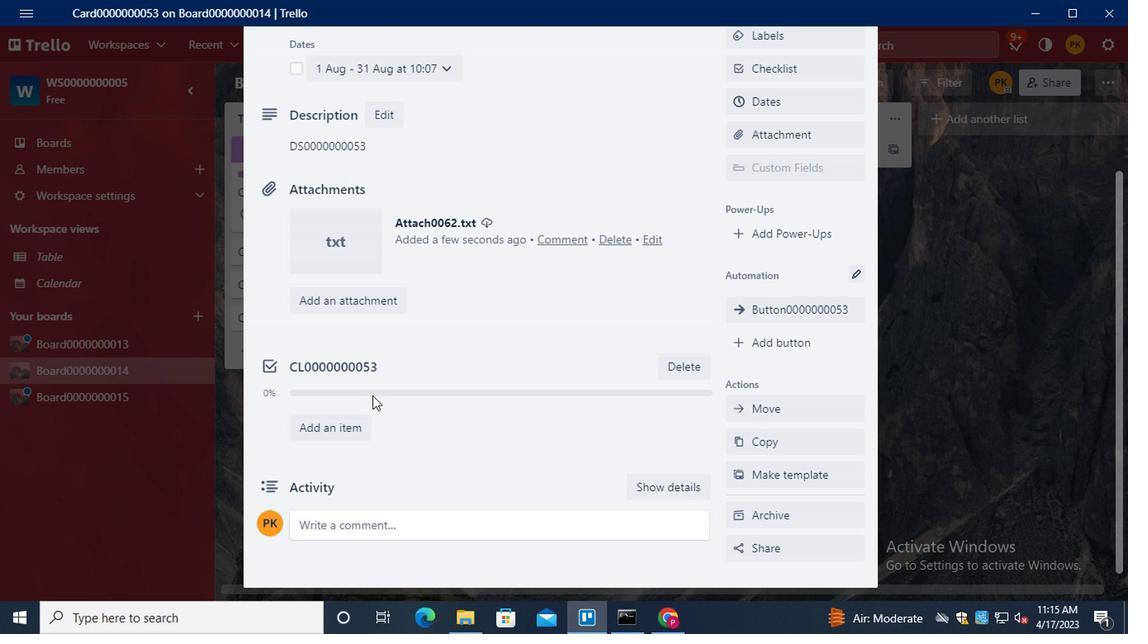
Action: Mouse scrolled (389, 388) with delta (0, -1)
Screenshot: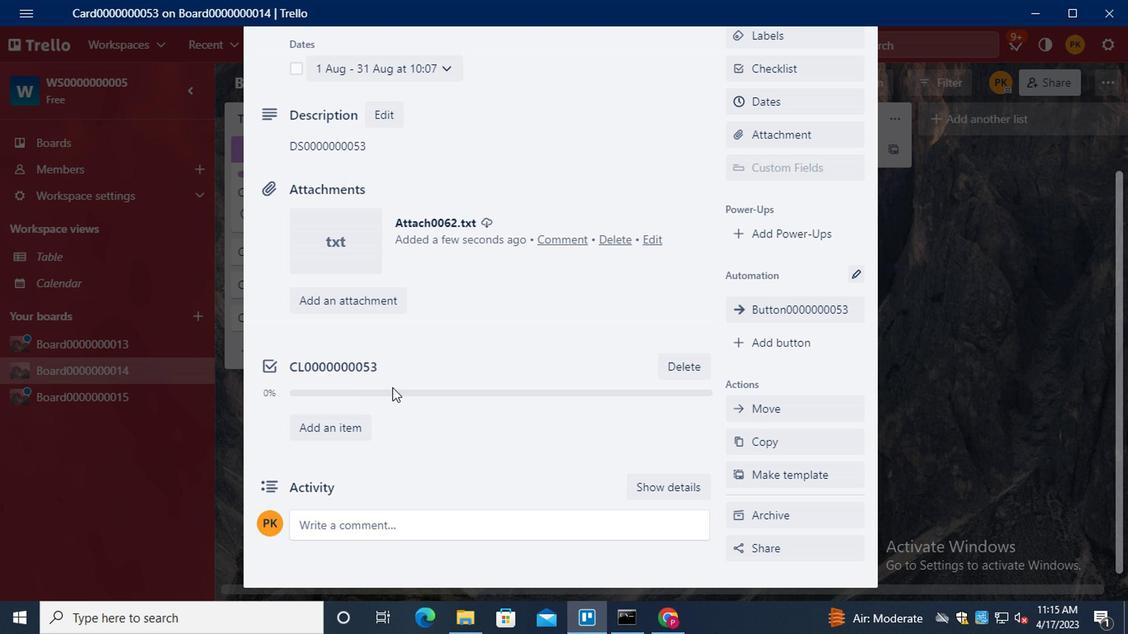 
Action: Mouse scrolled (389, 388) with delta (0, -1)
Screenshot: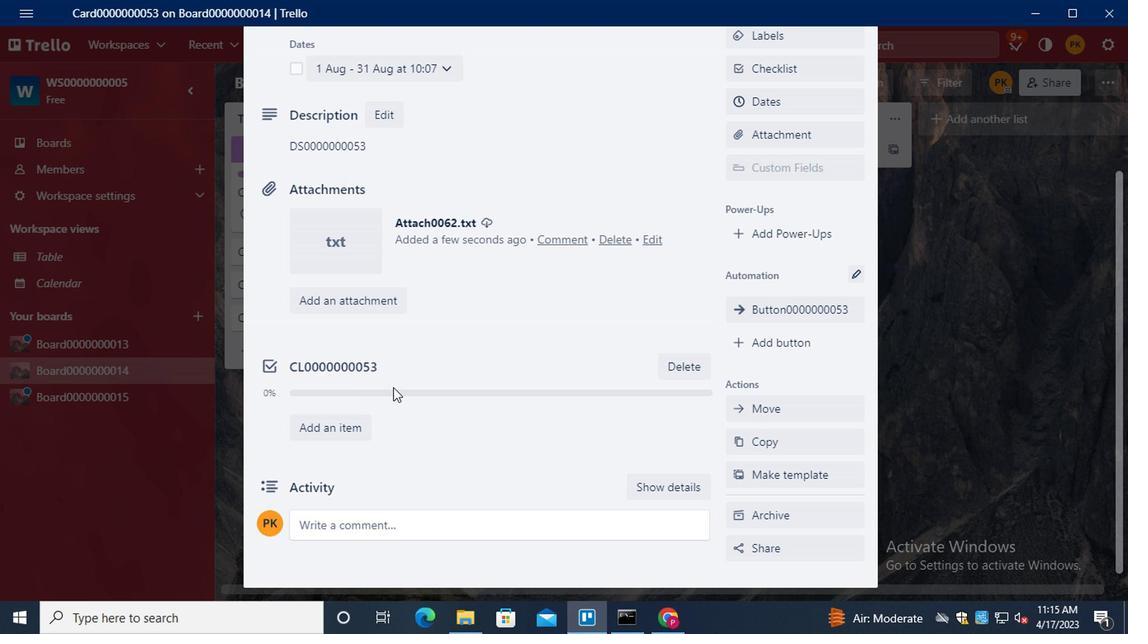 
Action: Mouse moved to (389, 389)
Screenshot: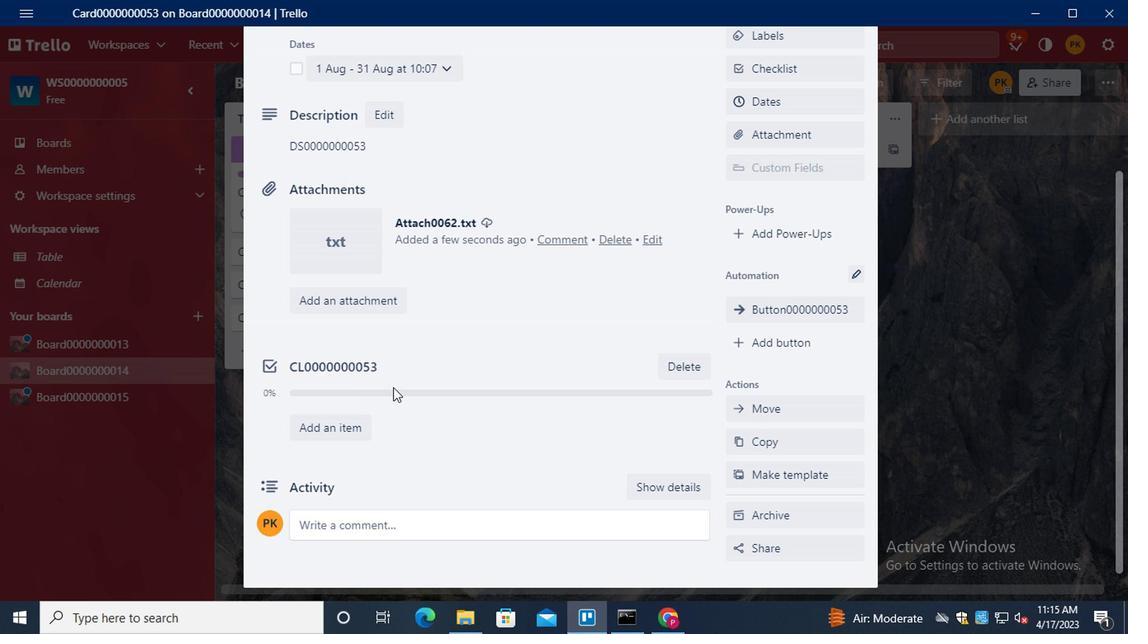 
Action: Mouse scrolled (389, 388) with delta (0, -1)
Screenshot: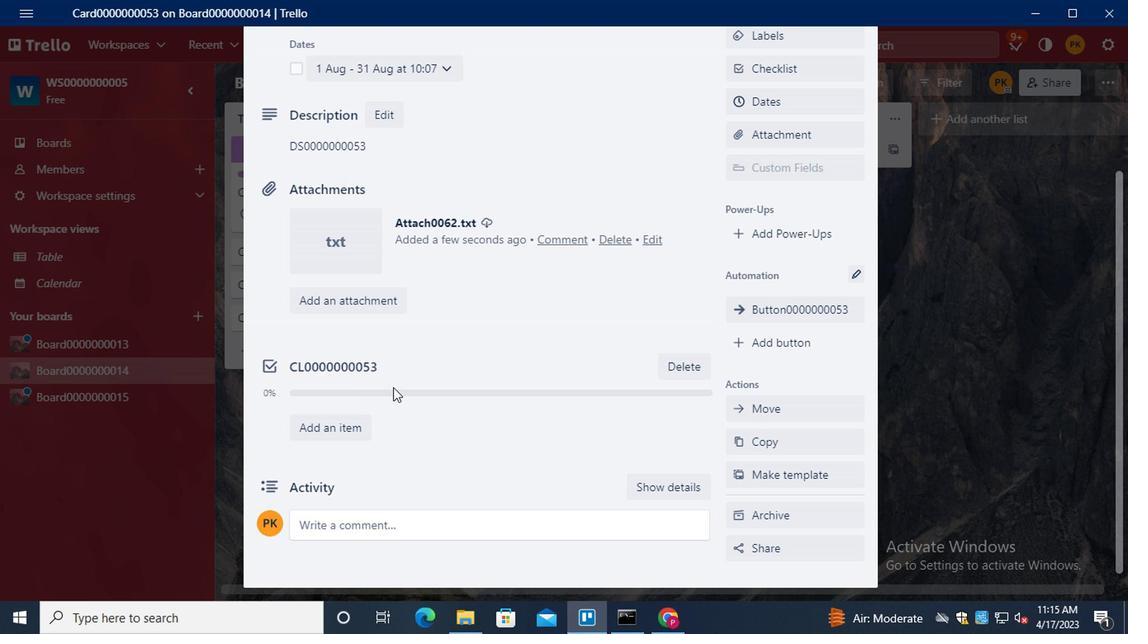 
Action: Mouse moved to (382, 479)
Screenshot: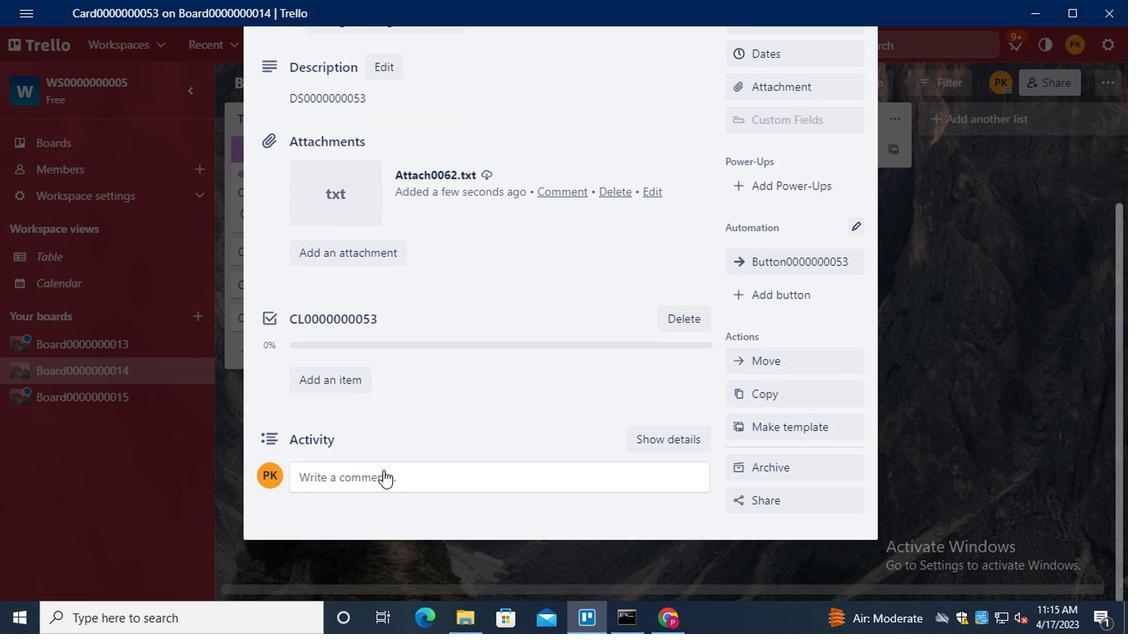 
Action: Mouse pressed left at (382, 479)
Screenshot: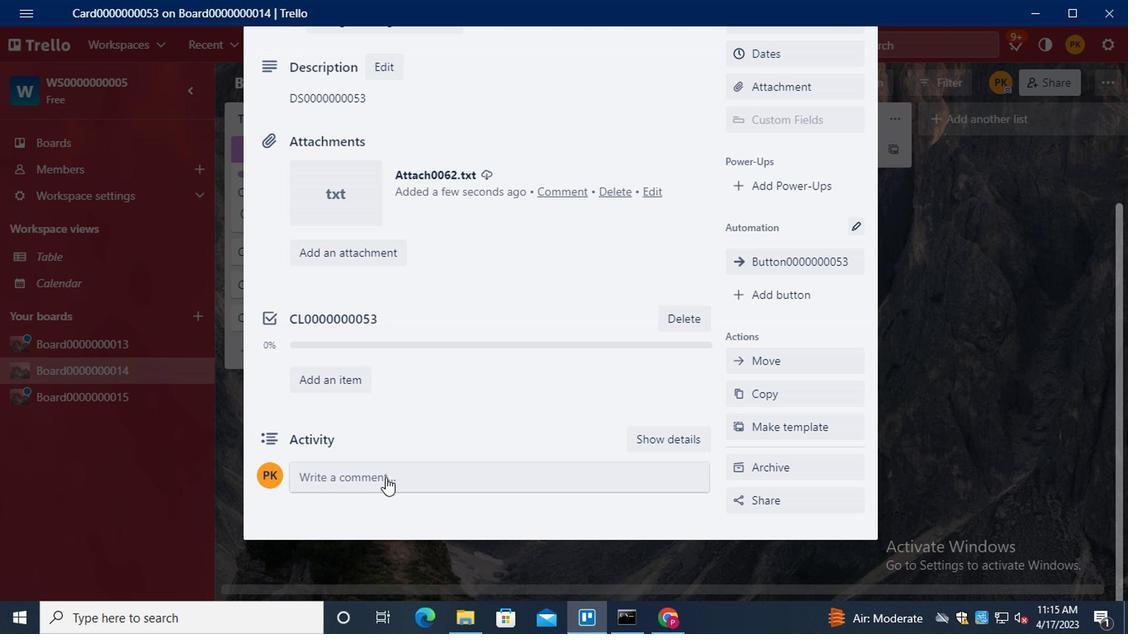 
Action: Key pressed <Key.shift><Key.shift>CM0000000053
Screenshot: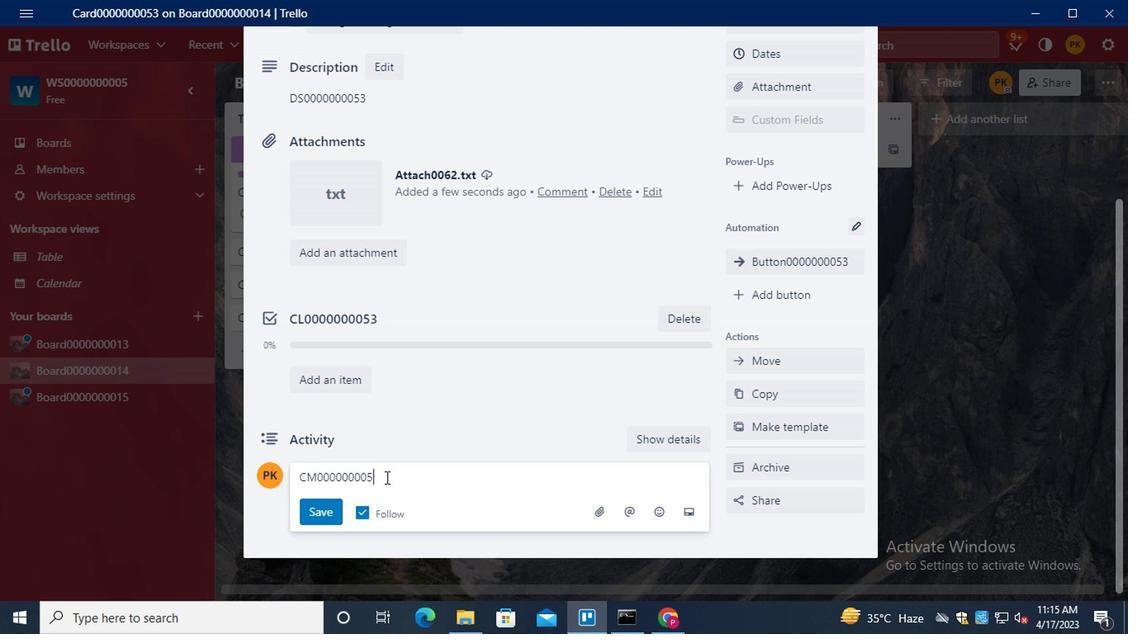 
Action: Mouse moved to (327, 511)
Screenshot: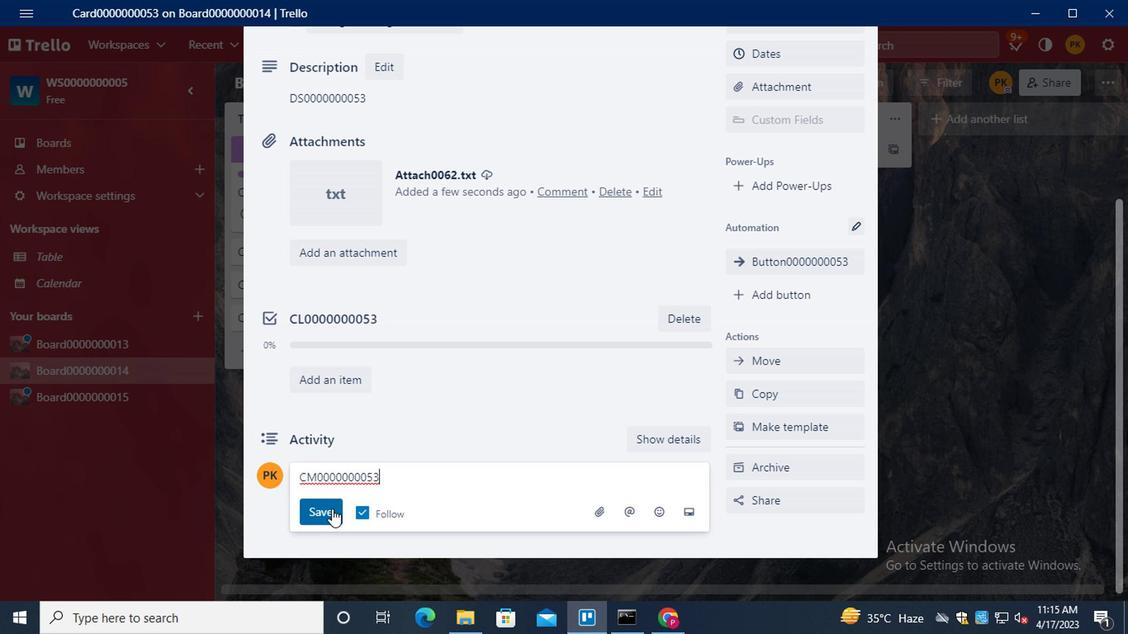 
Action: Mouse pressed left at (327, 511)
Screenshot: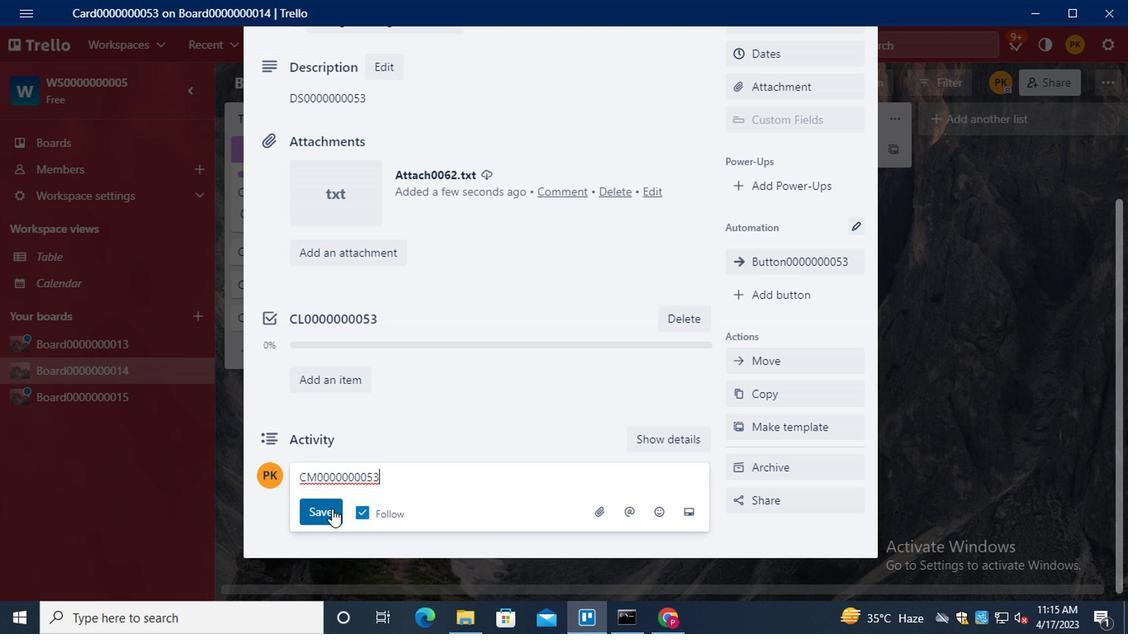 
Action: Mouse moved to (450, 449)
Screenshot: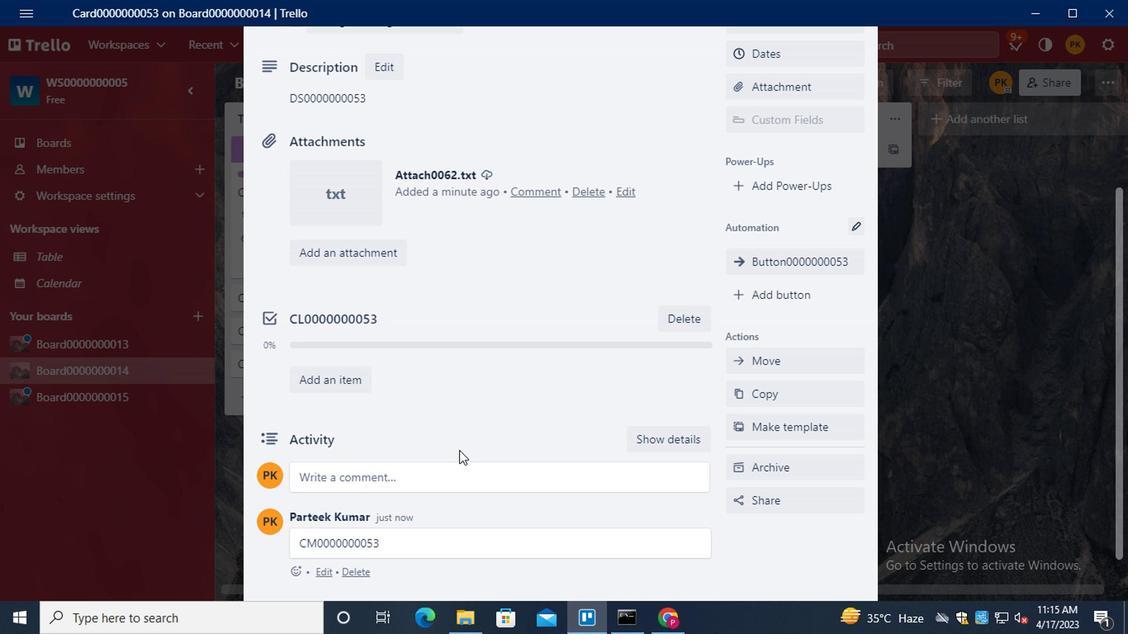 
Action: Mouse scrolled (450, 450) with delta (0, 1)
Screenshot: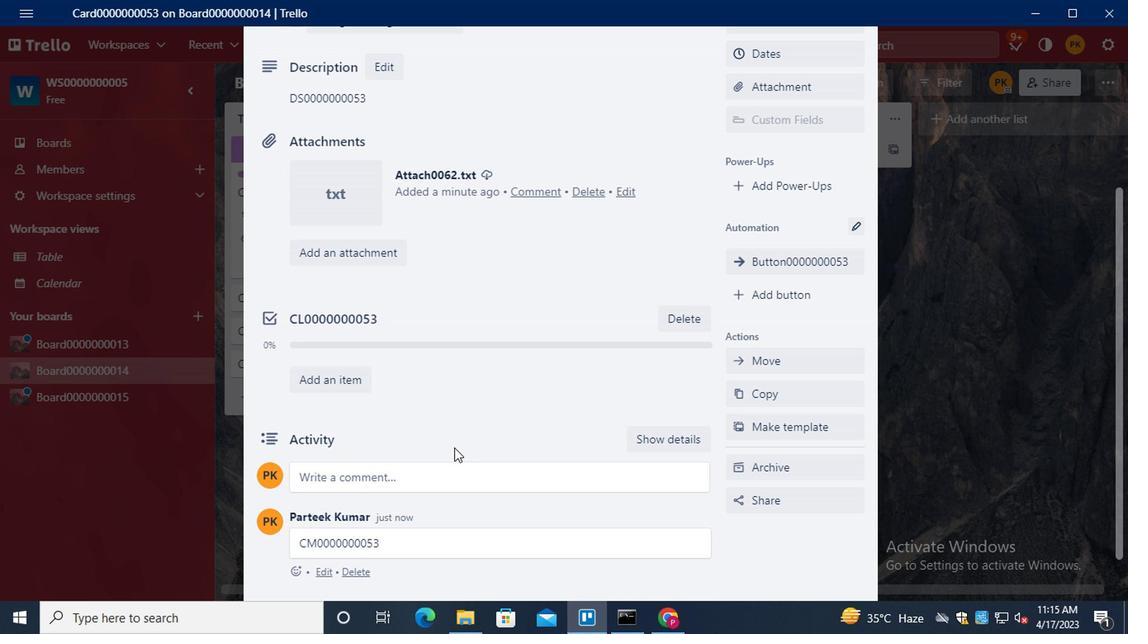 
Action: Mouse scrolled (450, 450) with delta (0, 1)
Screenshot: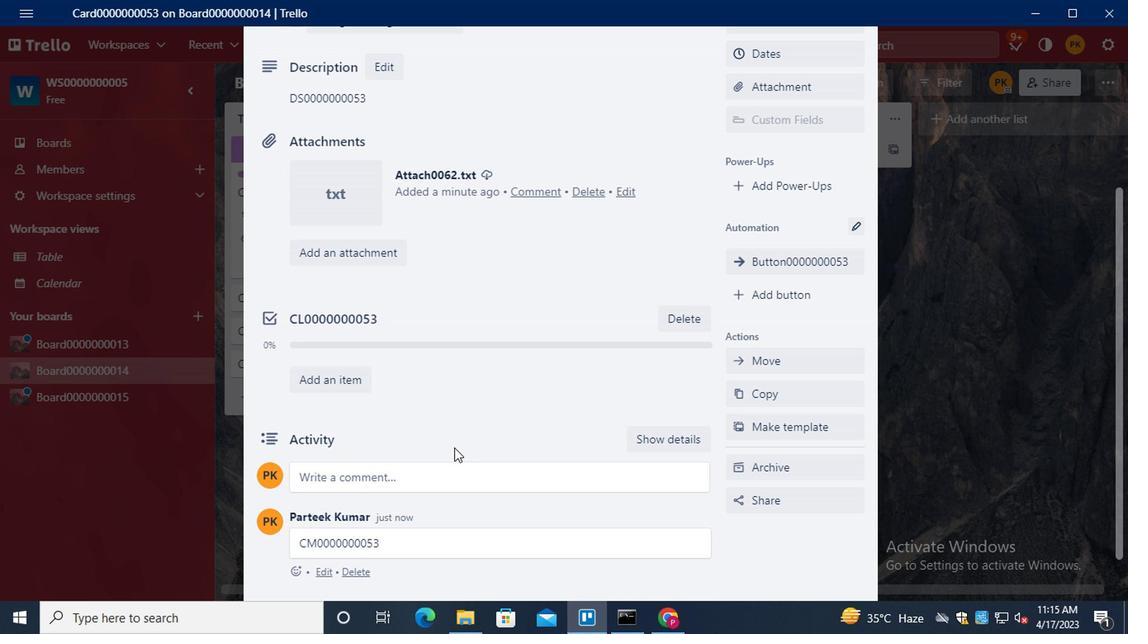 
Action: Mouse scrolled (450, 450) with delta (0, 1)
Screenshot: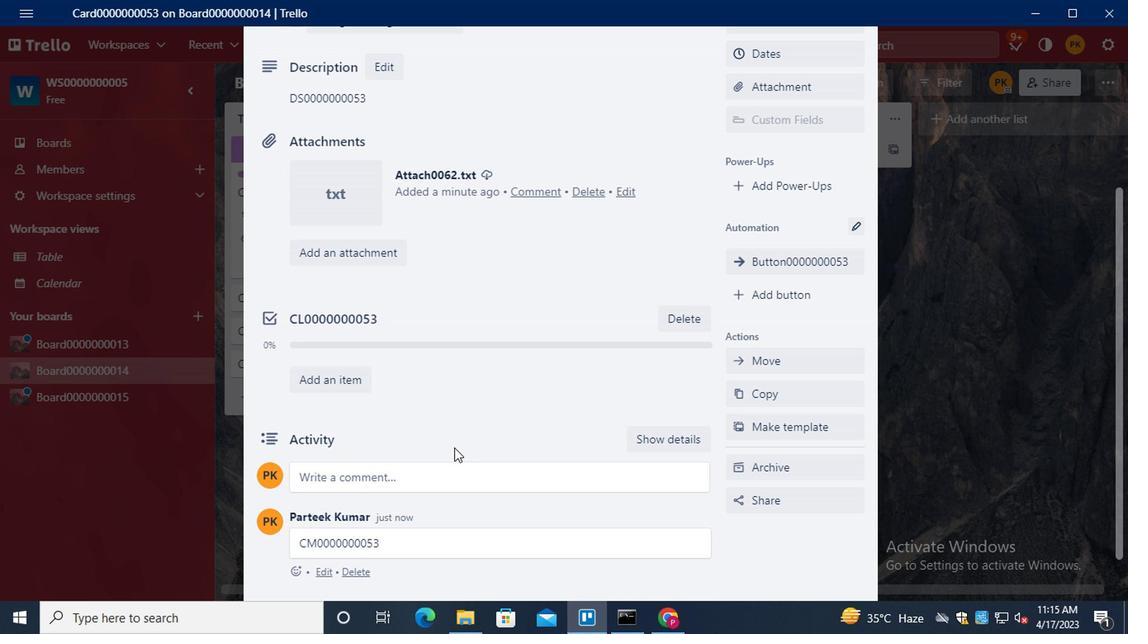 
Action: Mouse scrolled (450, 450) with delta (0, 1)
Screenshot: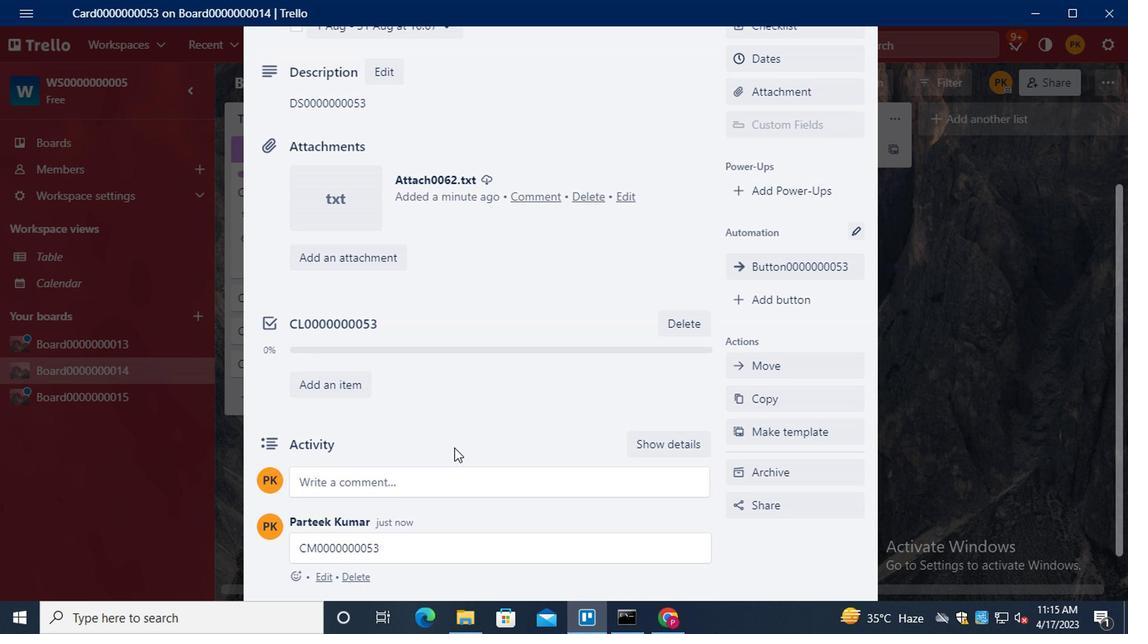 
Action: Mouse scrolled (450, 450) with delta (0, 1)
Screenshot: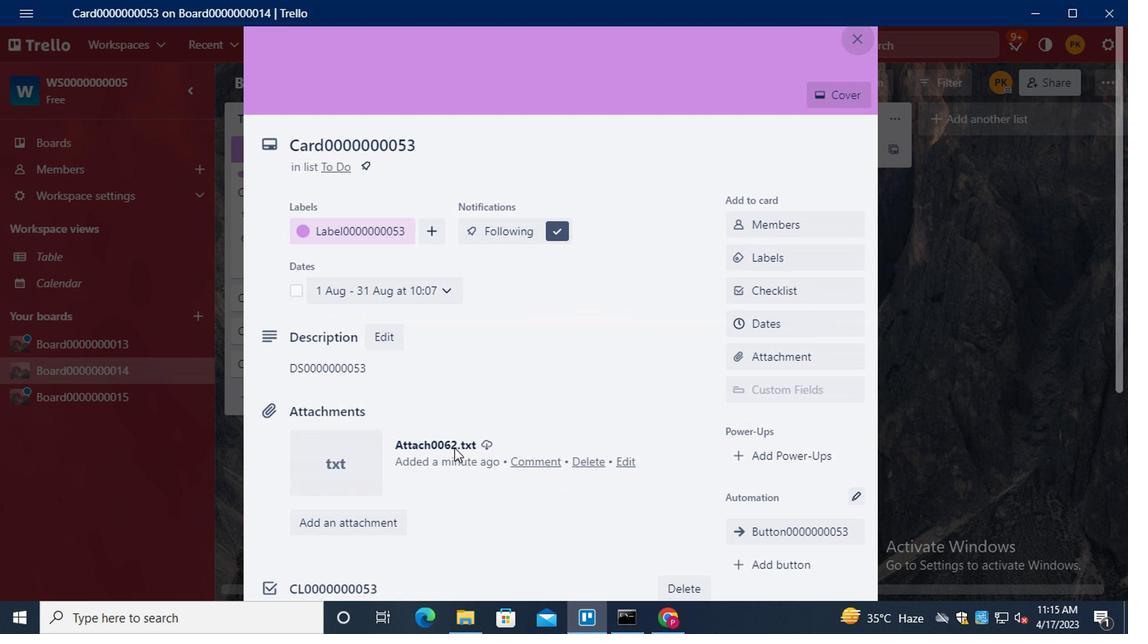 
Action: Mouse moved to (450, 449)
Screenshot: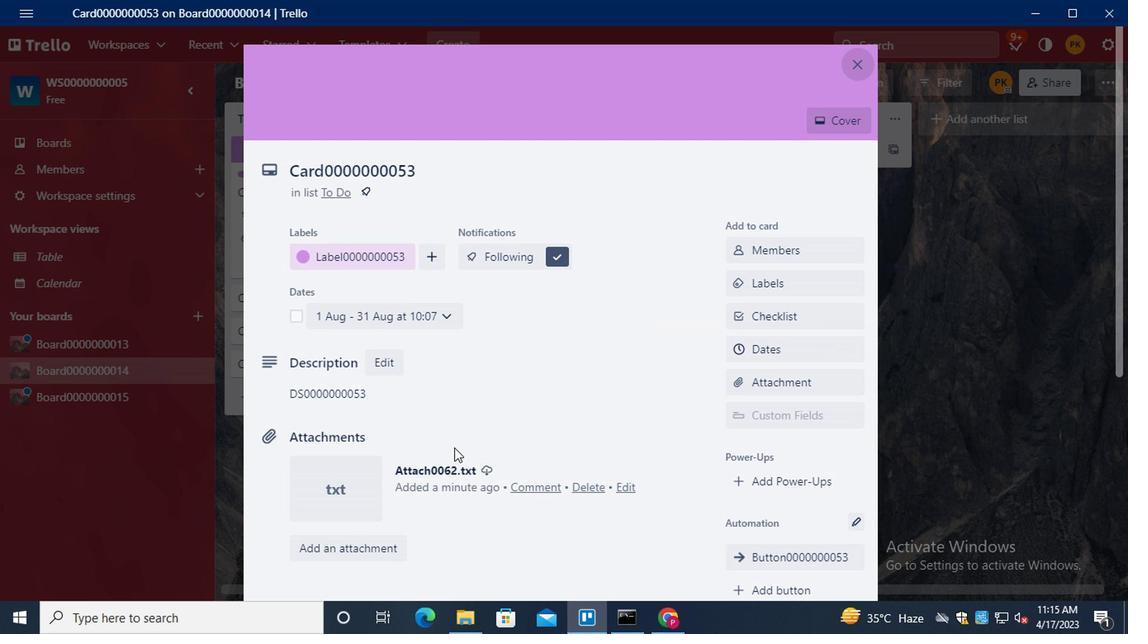 
